 Task: Search one way flight ticket for 1 adult, 5 children, 2 infants in seat and 1 infant on lap in first from Iron Mountain: Ford Airport to Rockford: Chicago Rockford International Airport(was Northwest Chicagoland Regional Airport At Rockford) on 5-1-2023. Choice of flights is Southwest. Number of bags: 7 checked bags. Price is upto 100000. Outbound departure time preference is 18:00.
Action: Mouse moved to (378, 518)
Screenshot: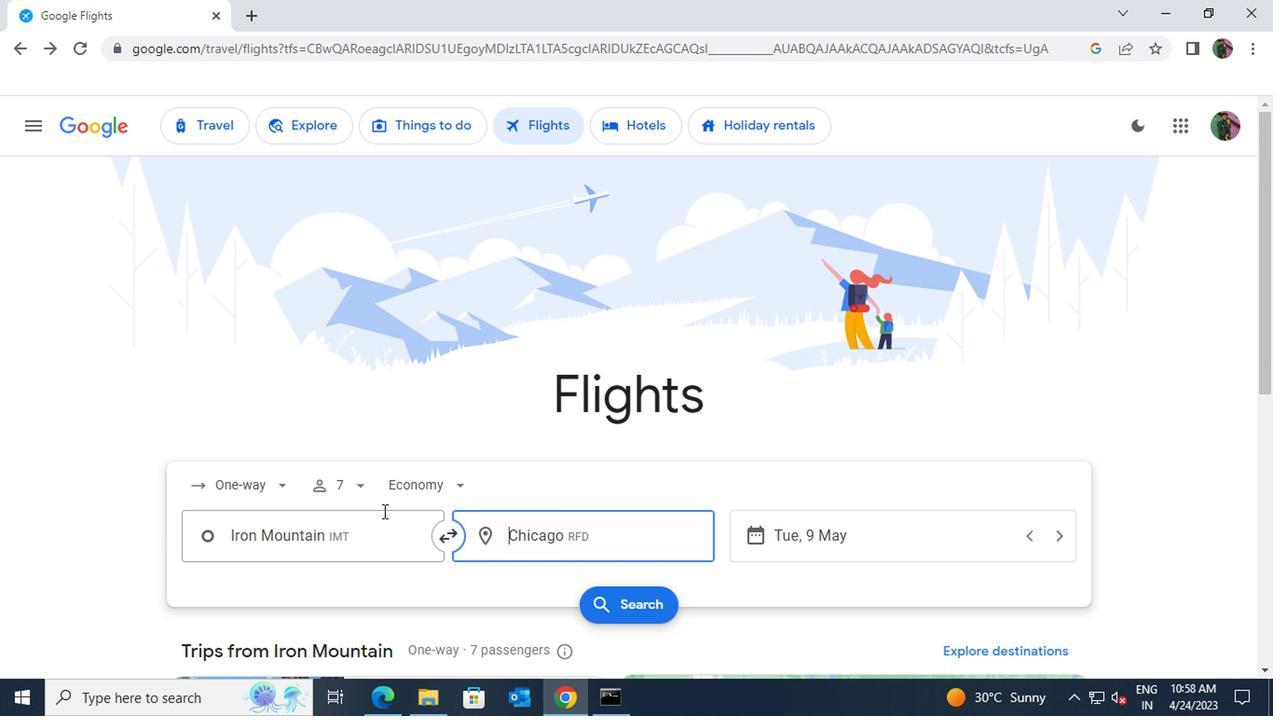 
Action: Mouse pressed left at (378, 518)
Screenshot: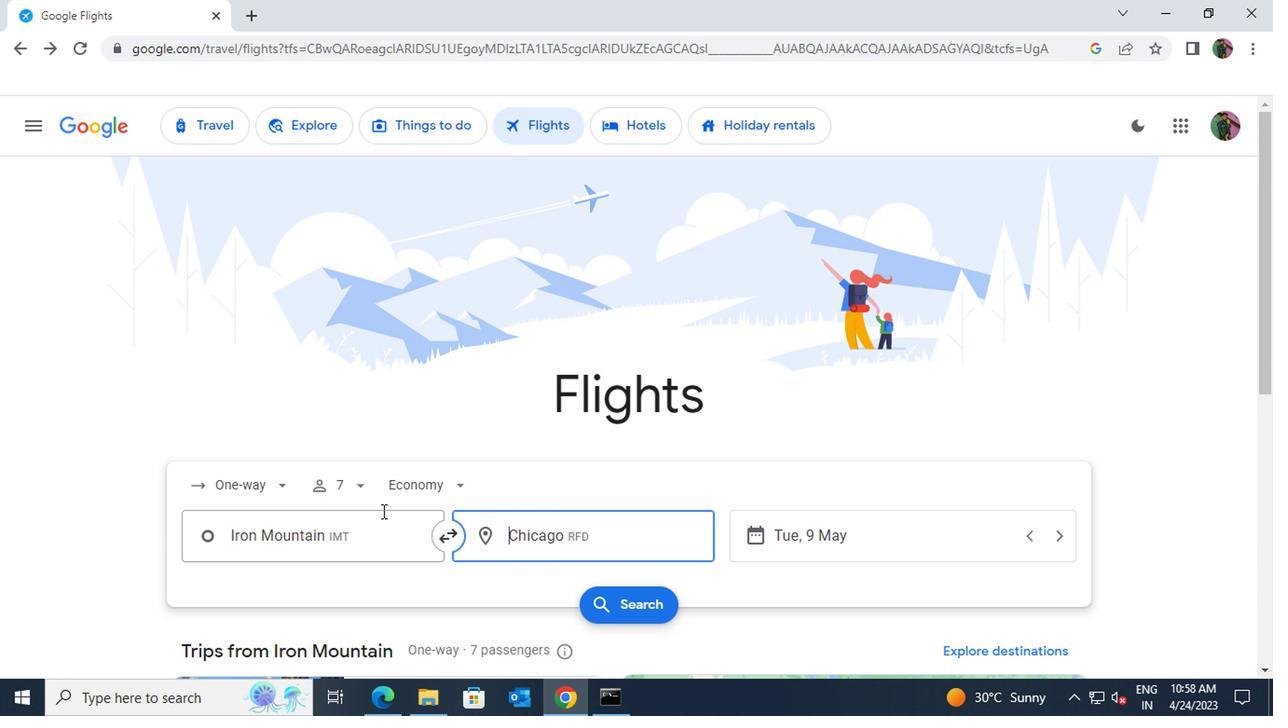 
Action: Key pressed ford
Screenshot: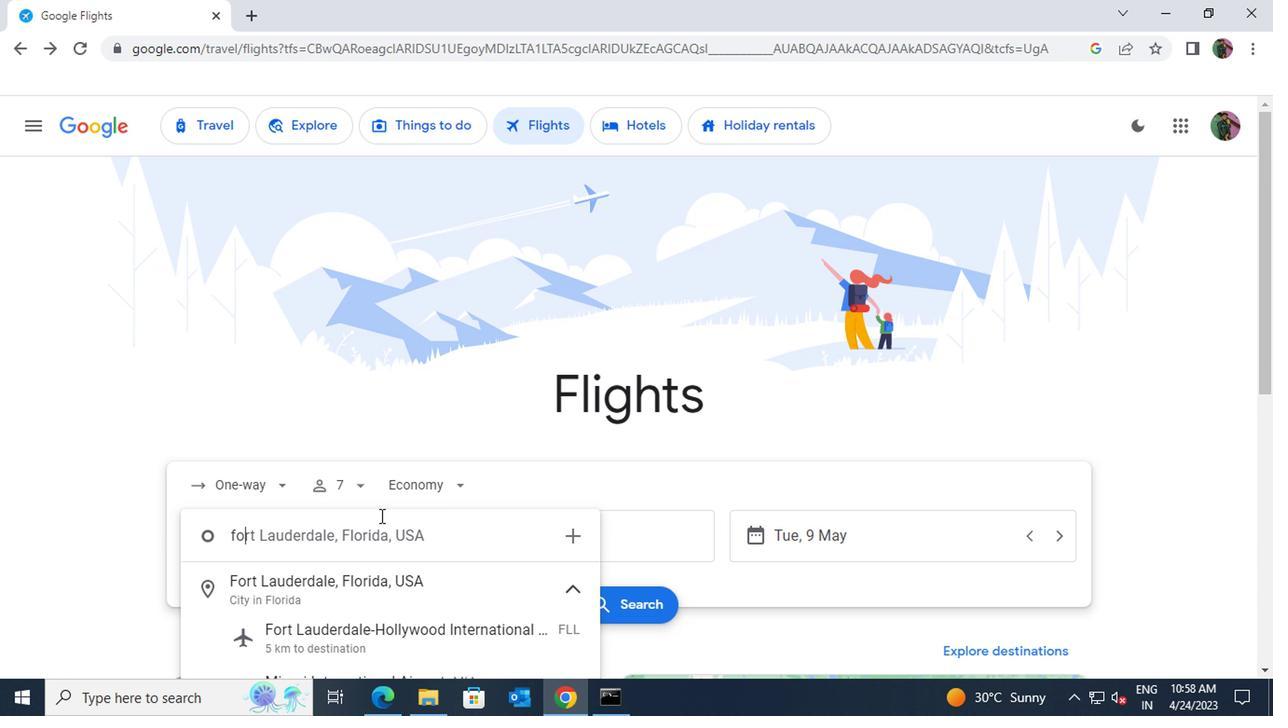 
Action: Mouse moved to (340, 585)
Screenshot: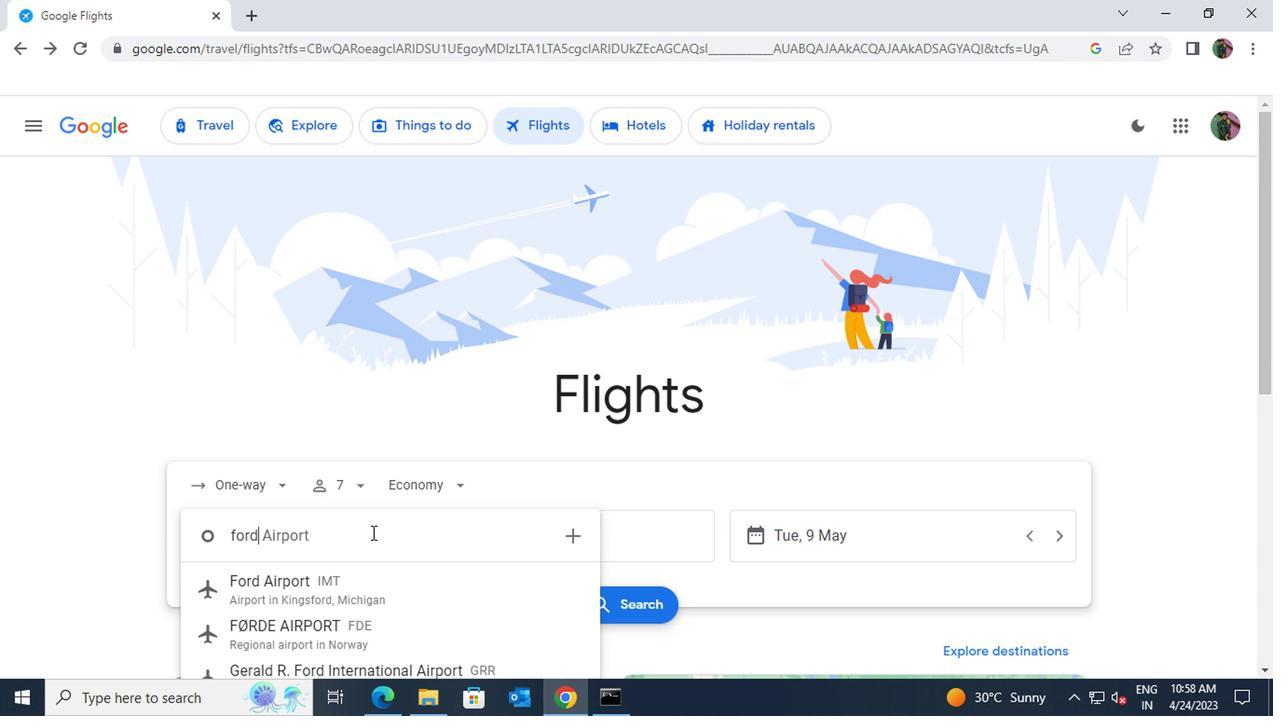 
Action: Mouse pressed left at (340, 585)
Screenshot: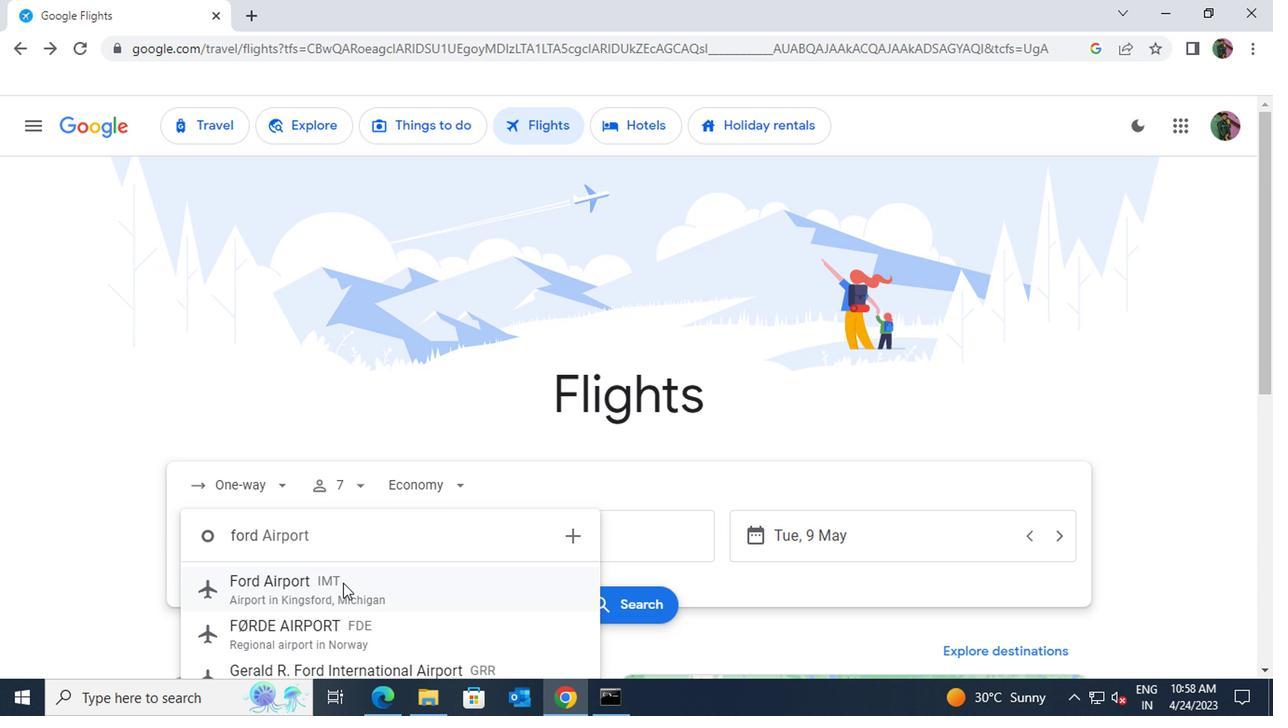 
Action: Mouse moved to (558, 535)
Screenshot: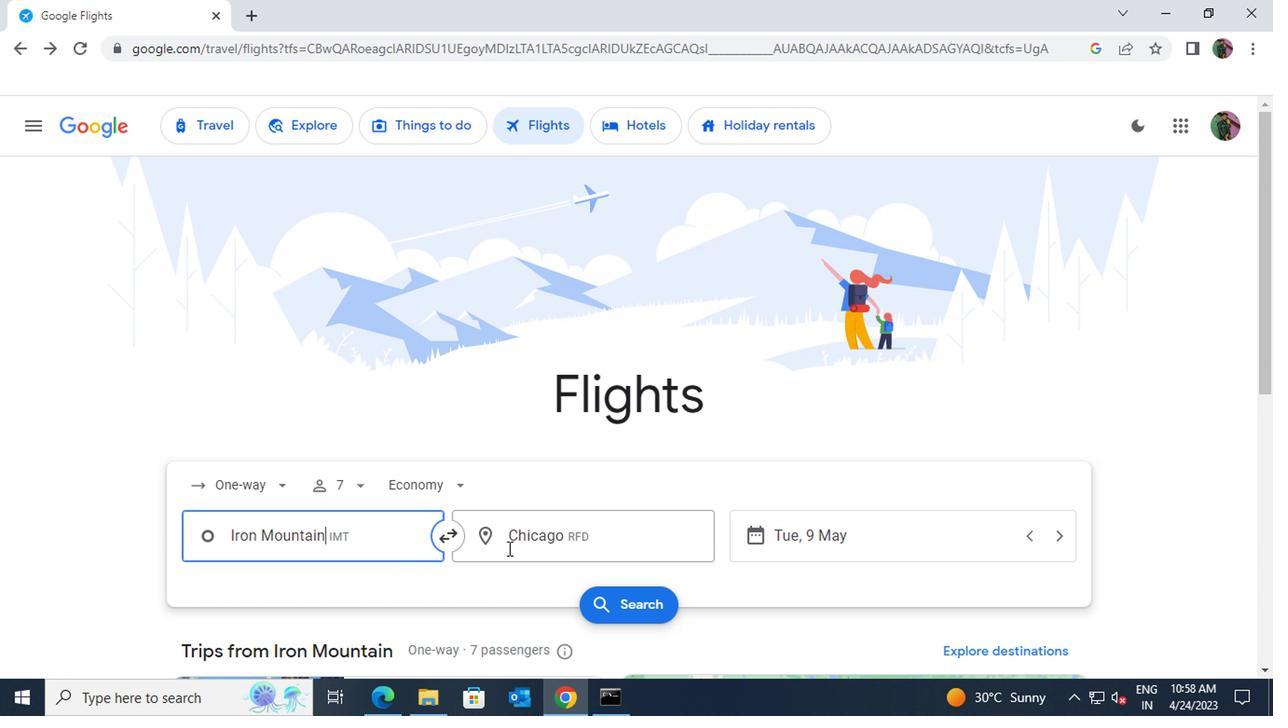 
Action: Mouse pressed left at (558, 535)
Screenshot: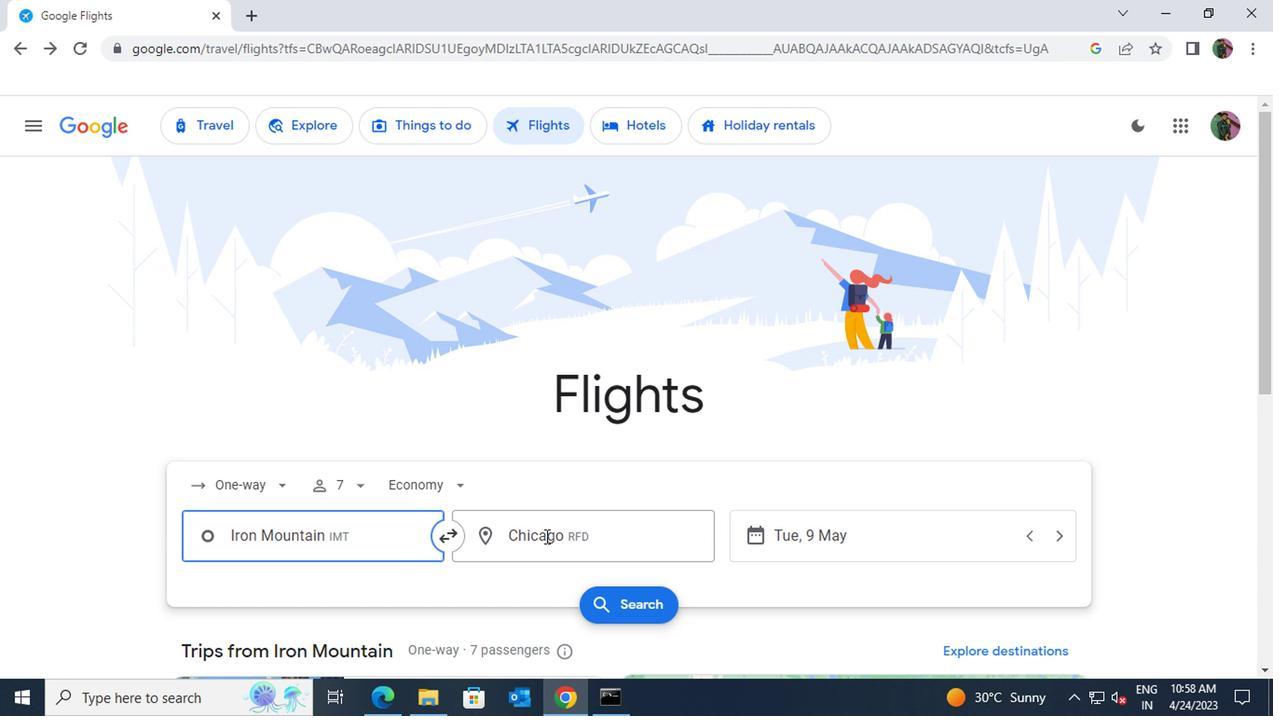 
Action: Key pressed rockford<Key.space>chi
Screenshot: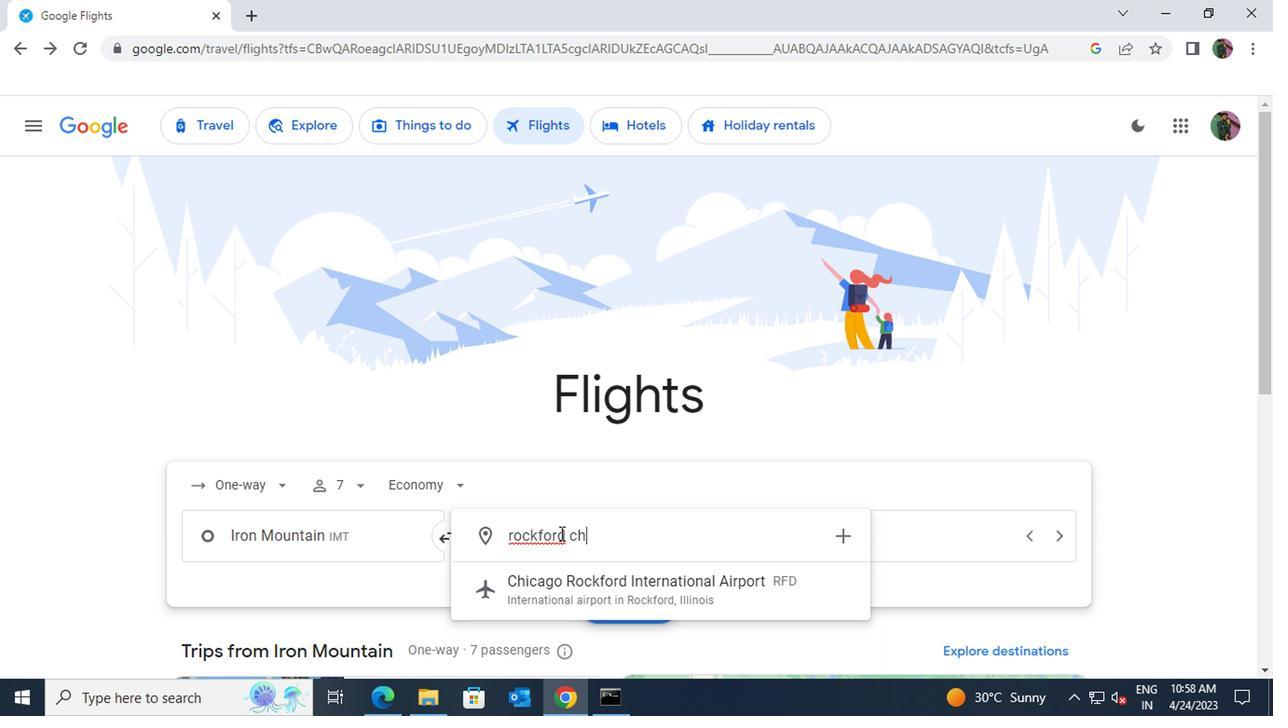 
Action: Mouse moved to (562, 578)
Screenshot: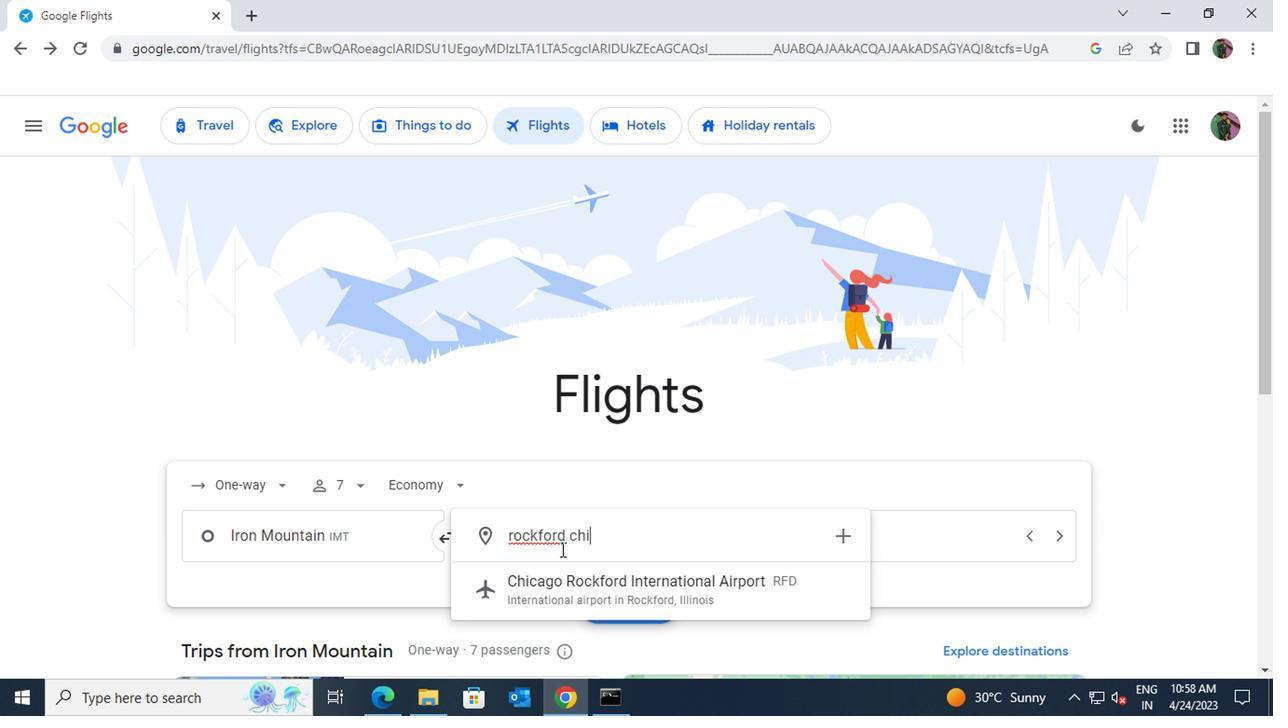 
Action: Mouse pressed left at (562, 578)
Screenshot: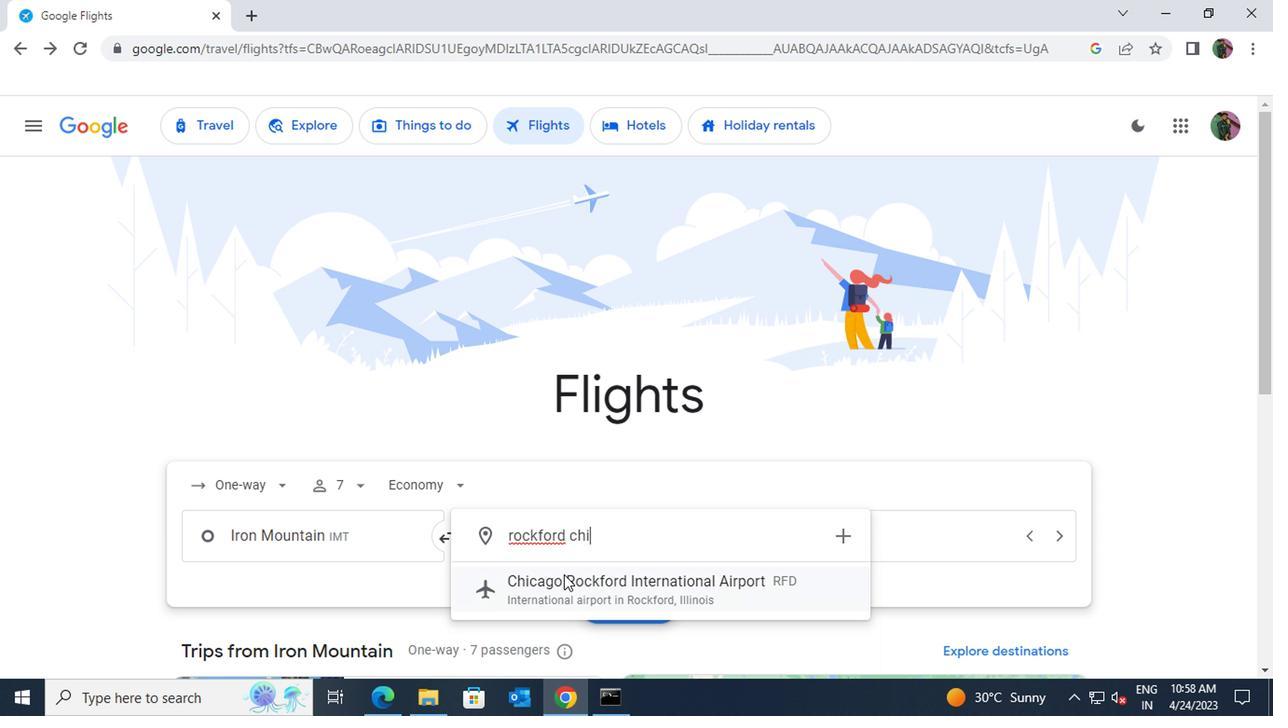 
Action: Mouse moved to (352, 489)
Screenshot: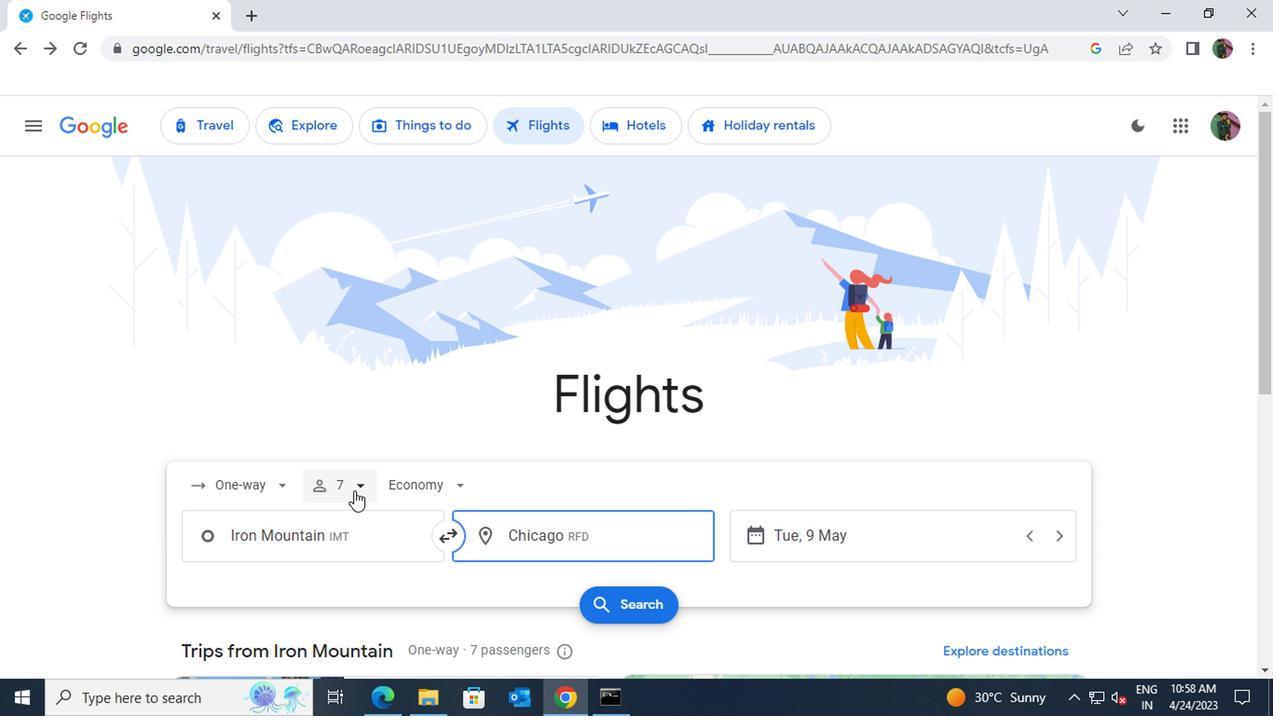 
Action: Mouse pressed left at (352, 489)
Screenshot: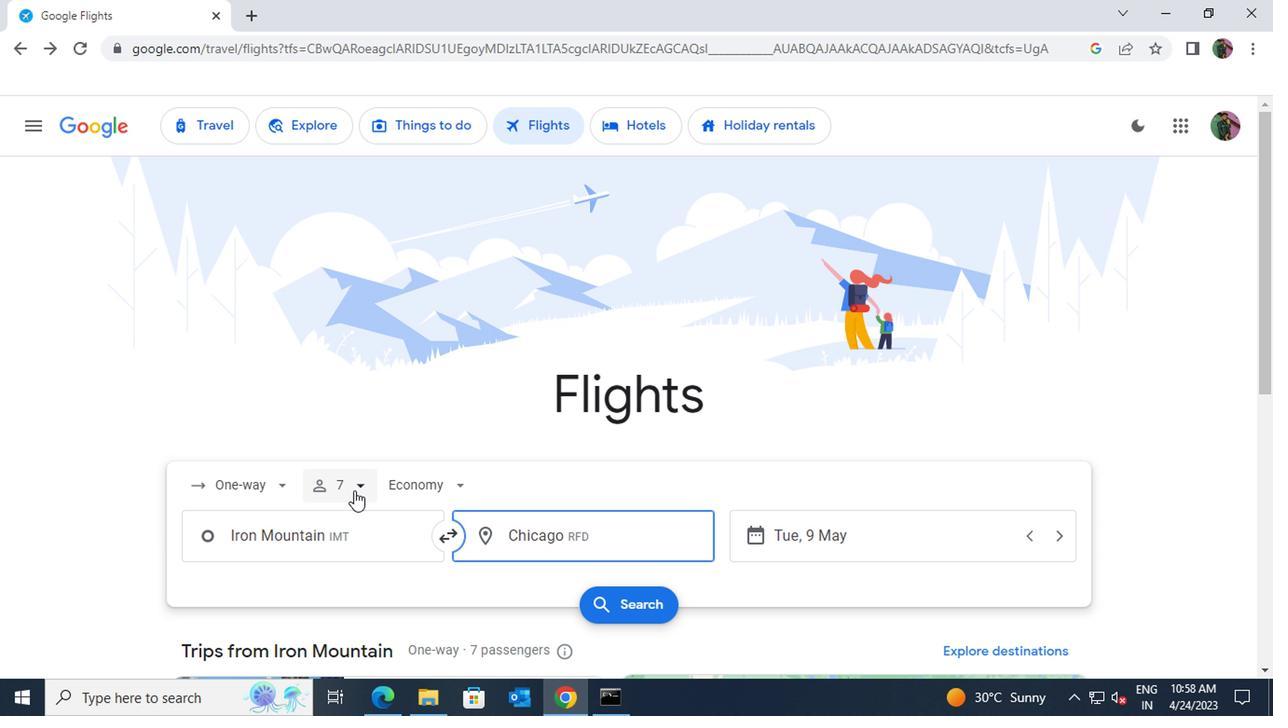 
Action: Mouse moved to (505, 594)
Screenshot: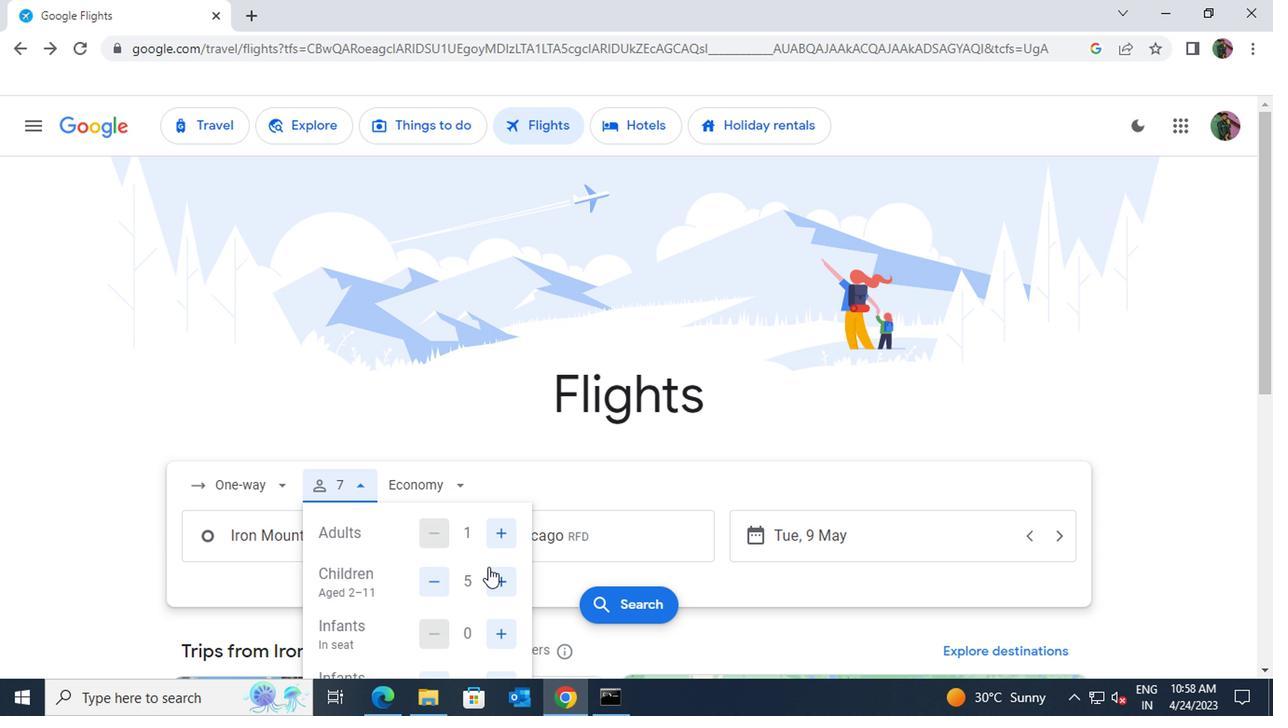 
Action: Mouse scrolled (505, 593) with delta (0, -1)
Screenshot: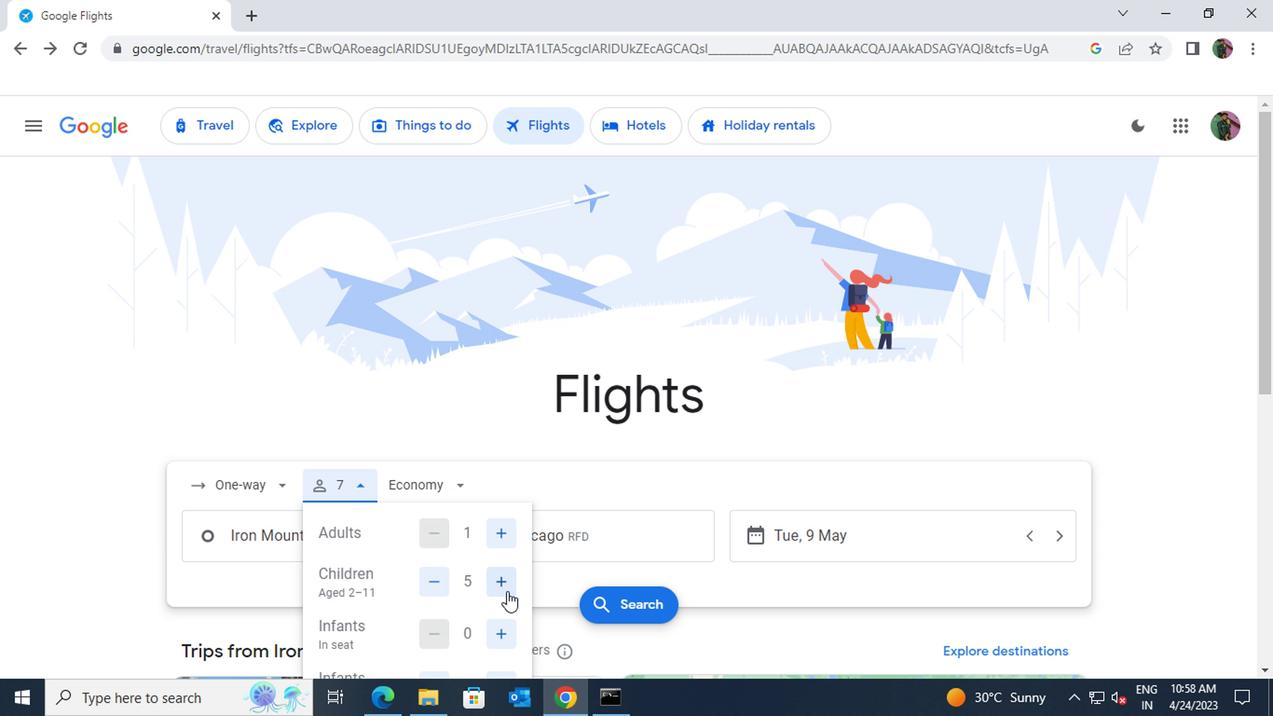 
Action: Mouse moved to (485, 629)
Screenshot: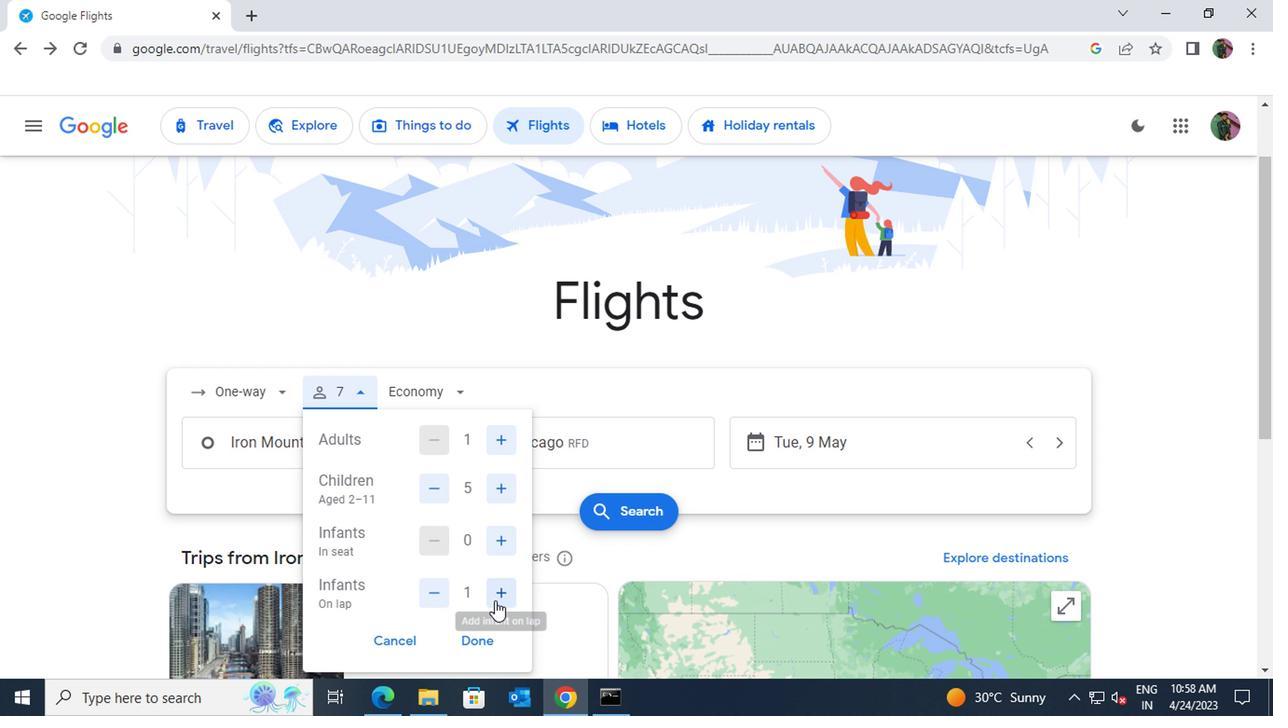 
Action: Mouse pressed left at (485, 629)
Screenshot: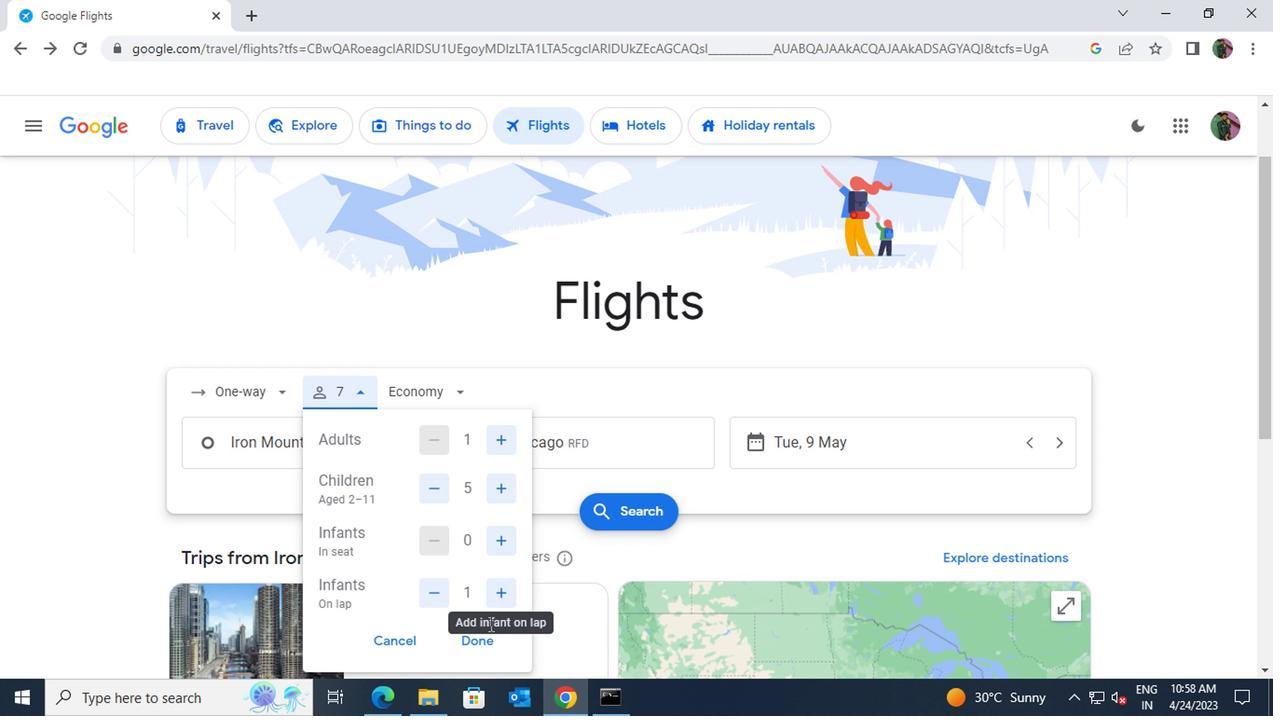 
Action: Mouse moved to (281, 402)
Screenshot: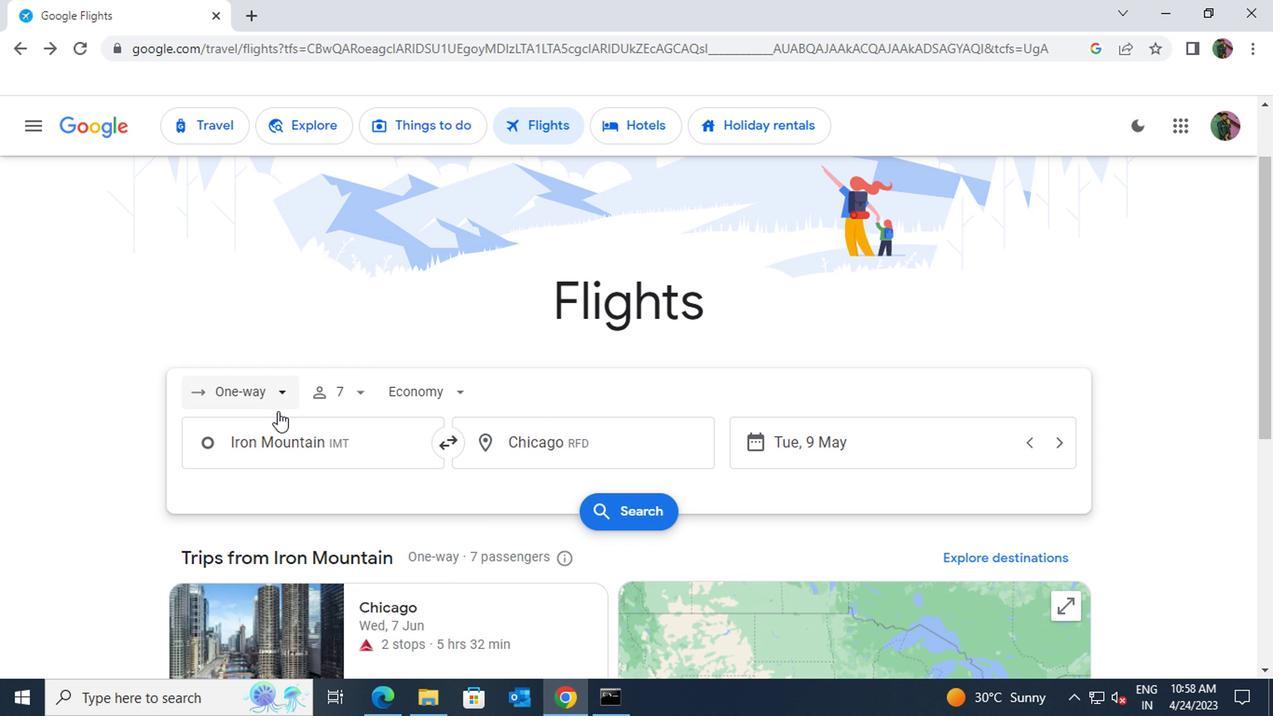 
Action: Mouse pressed left at (281, 402)
Screenshot: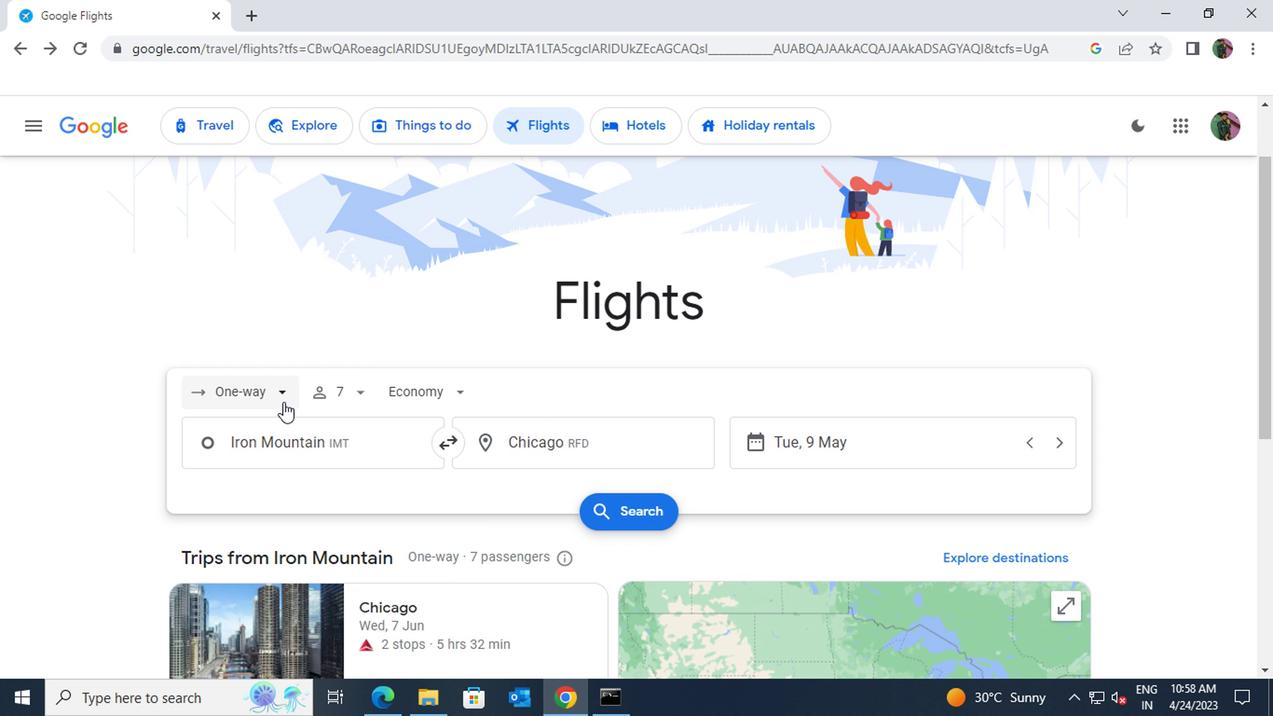 
Action: Mouse moved to (264, 487)
Screenshot: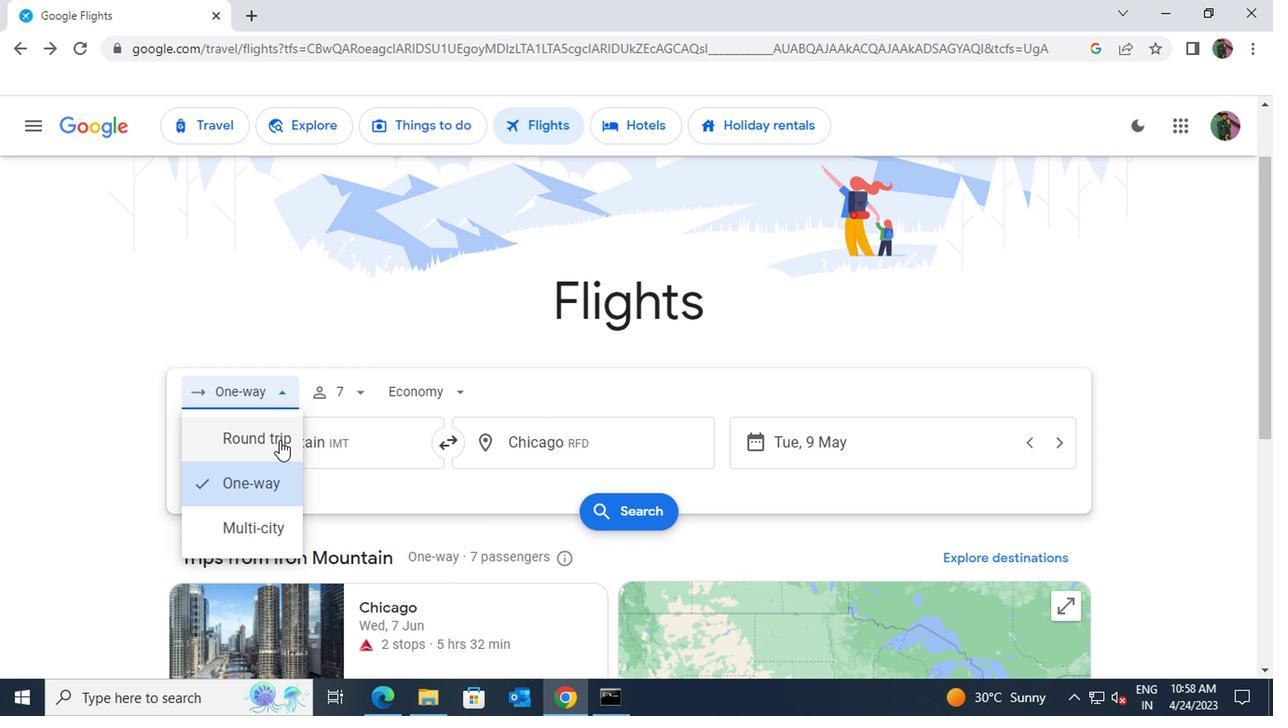 
Action: Mouse pressed left at (264, 487)
Screenshot: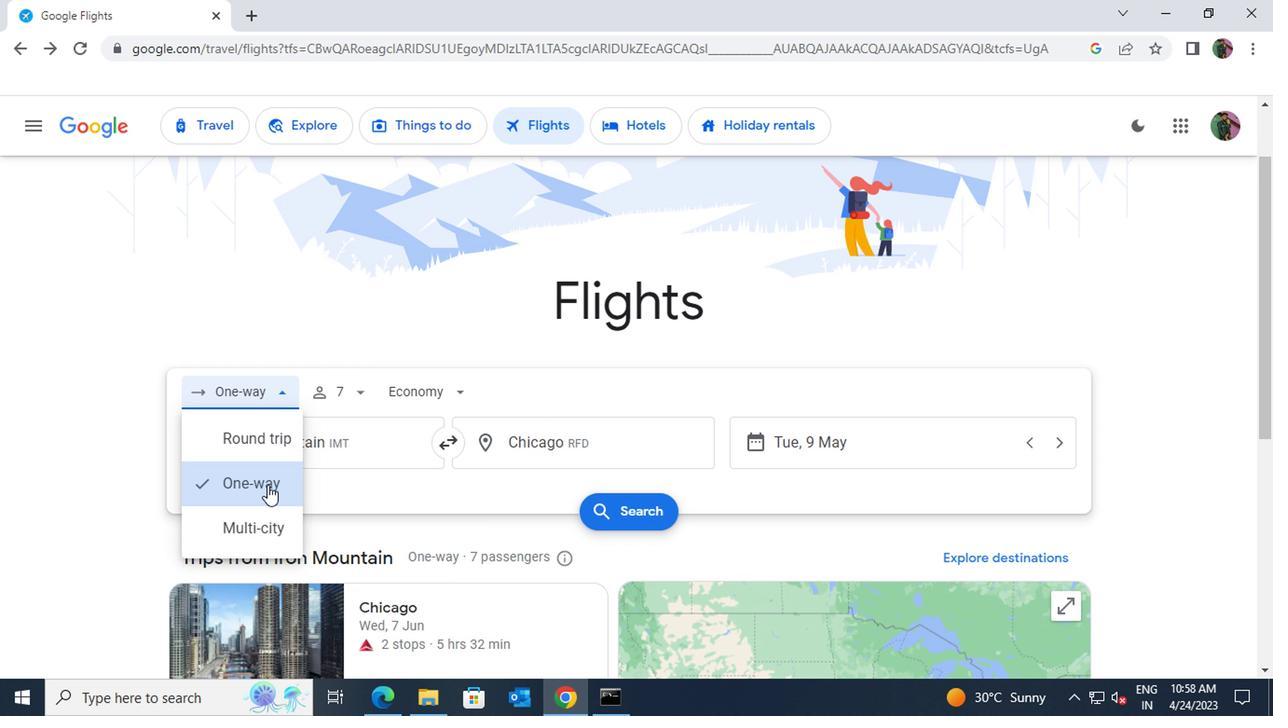 
Action: Mouse moved to (763, 451)
Screenshot: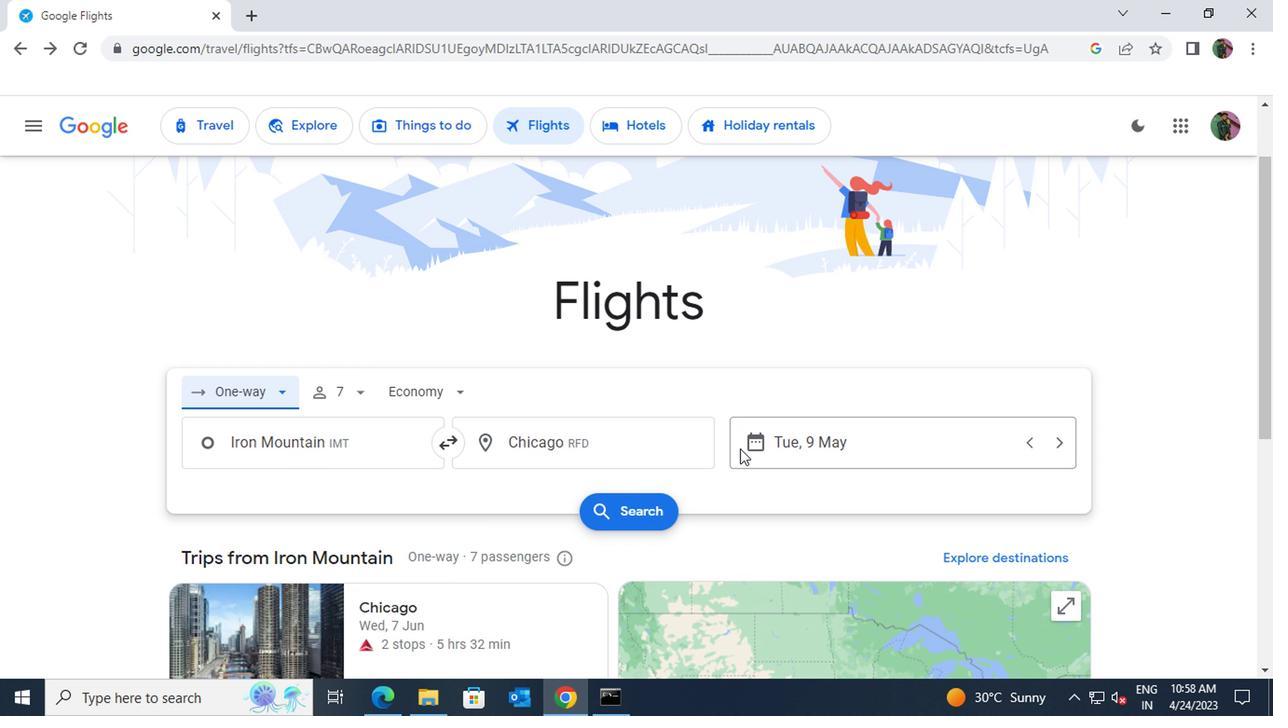 
Action: Mouse pressed left at (763, 451)
Screenshot: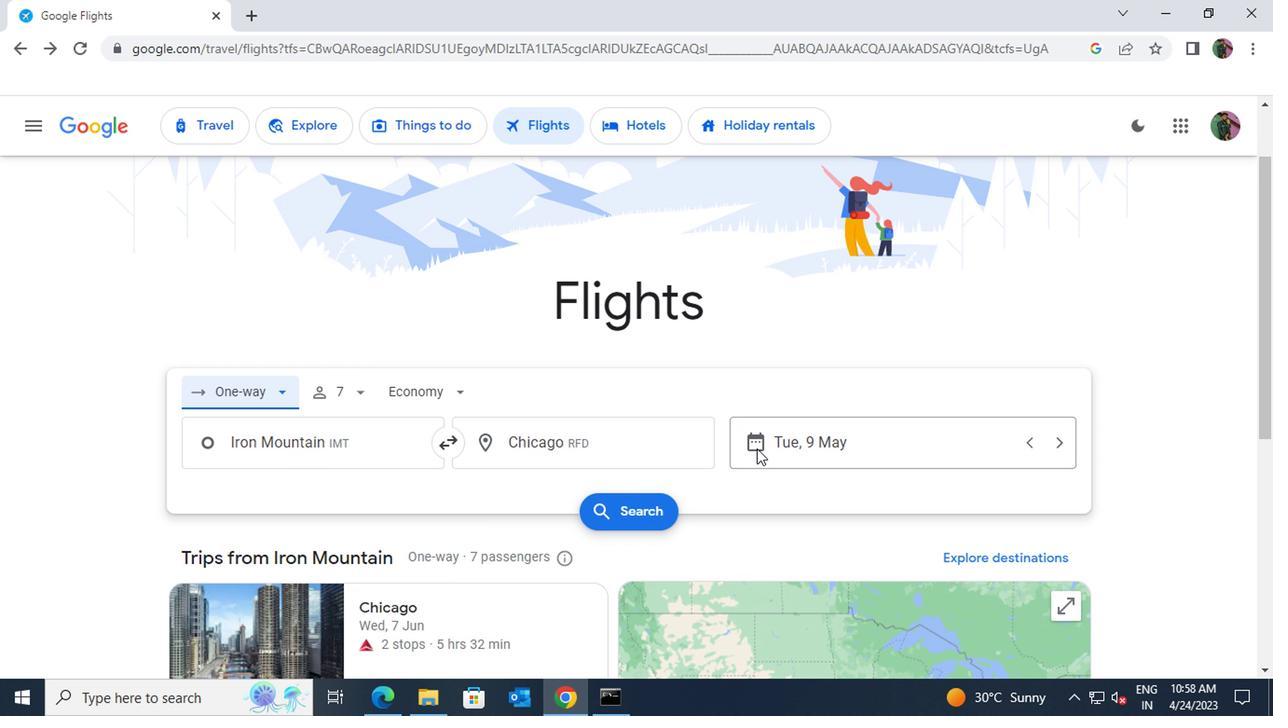 
Action: Mouse moved to (993, 334)
Screenshot: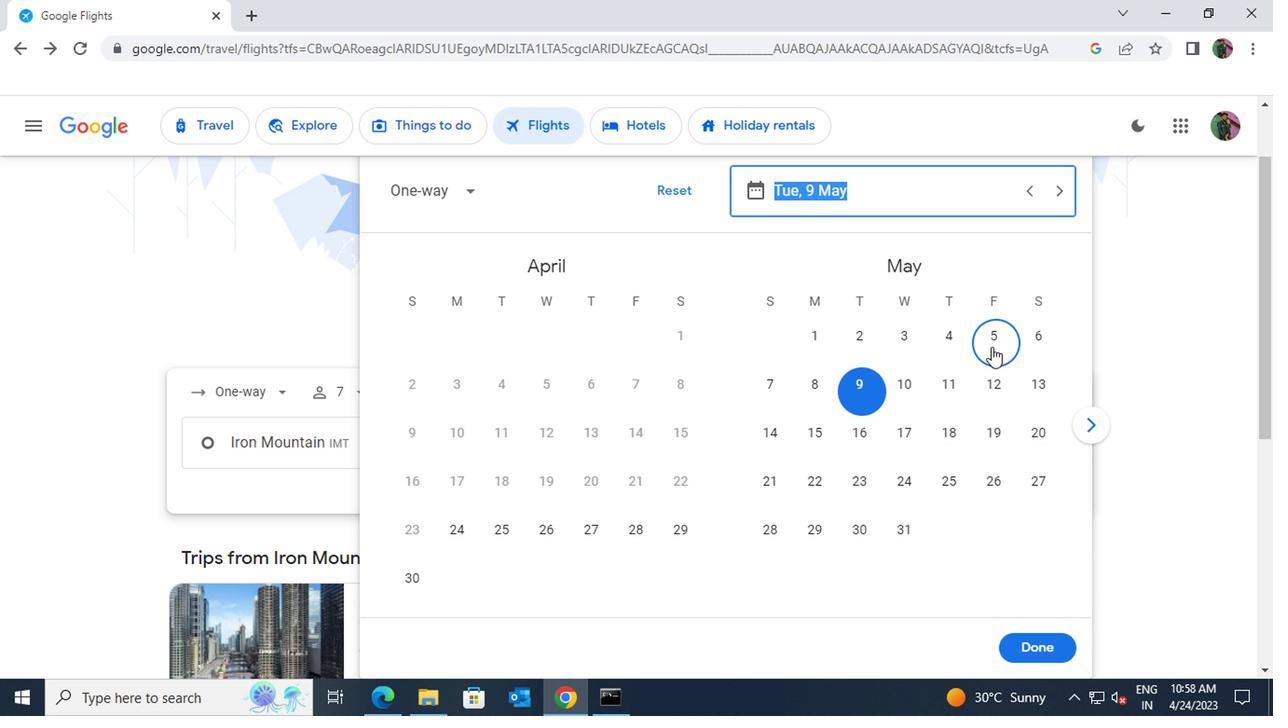 
Action: Mouse pressed left at (993, 334)
Screenshot: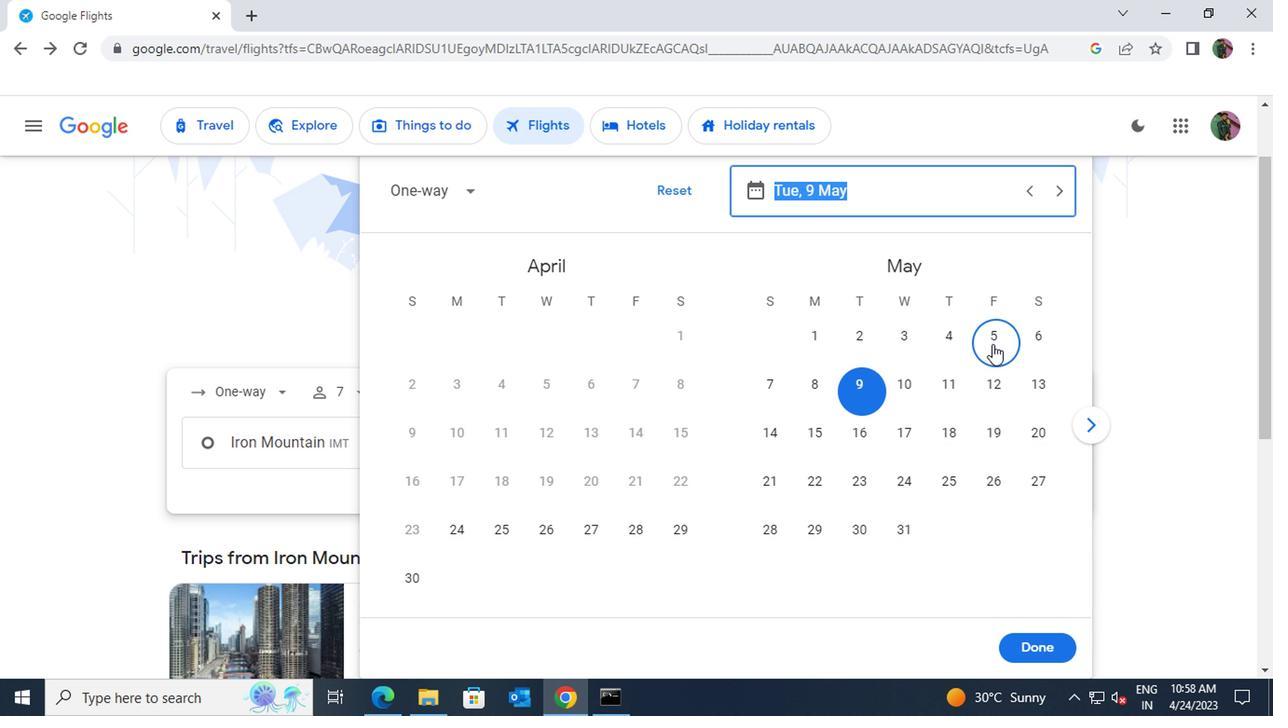 
Action: Mouse moved to (1021, 649)
Screenshot: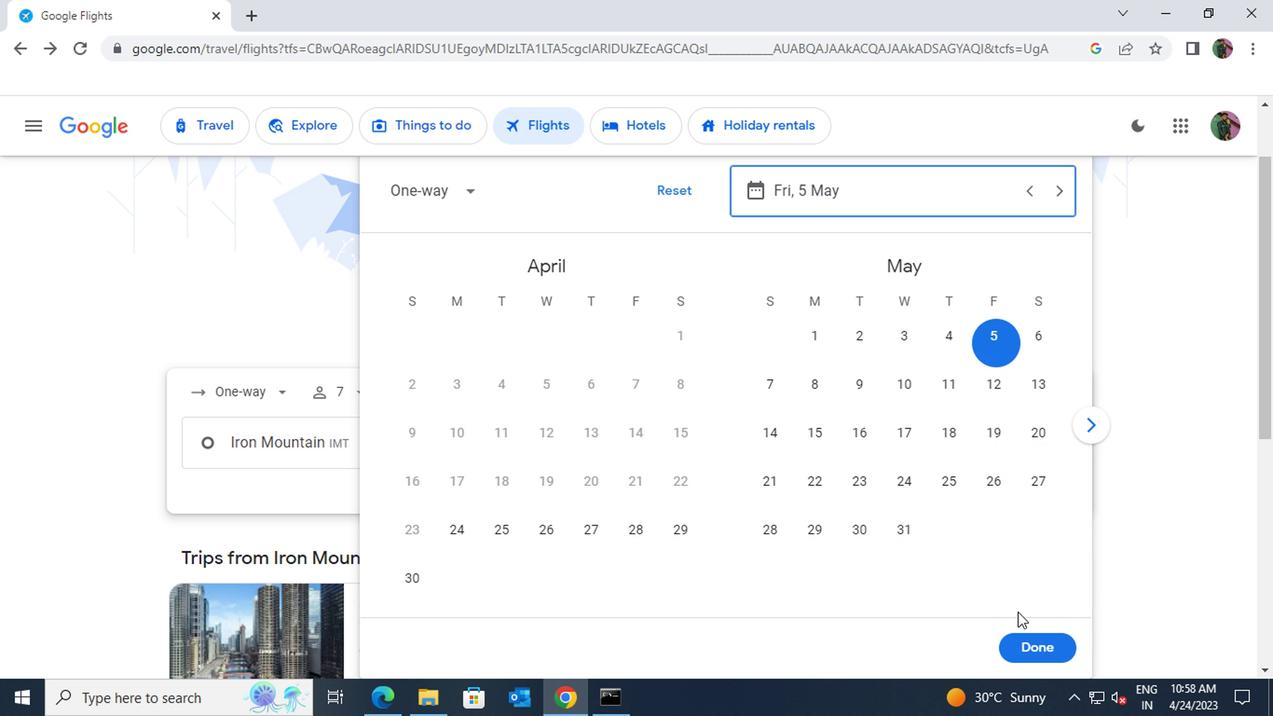 
Action: Mouse pressed left at (1021, 649)
Screenshot: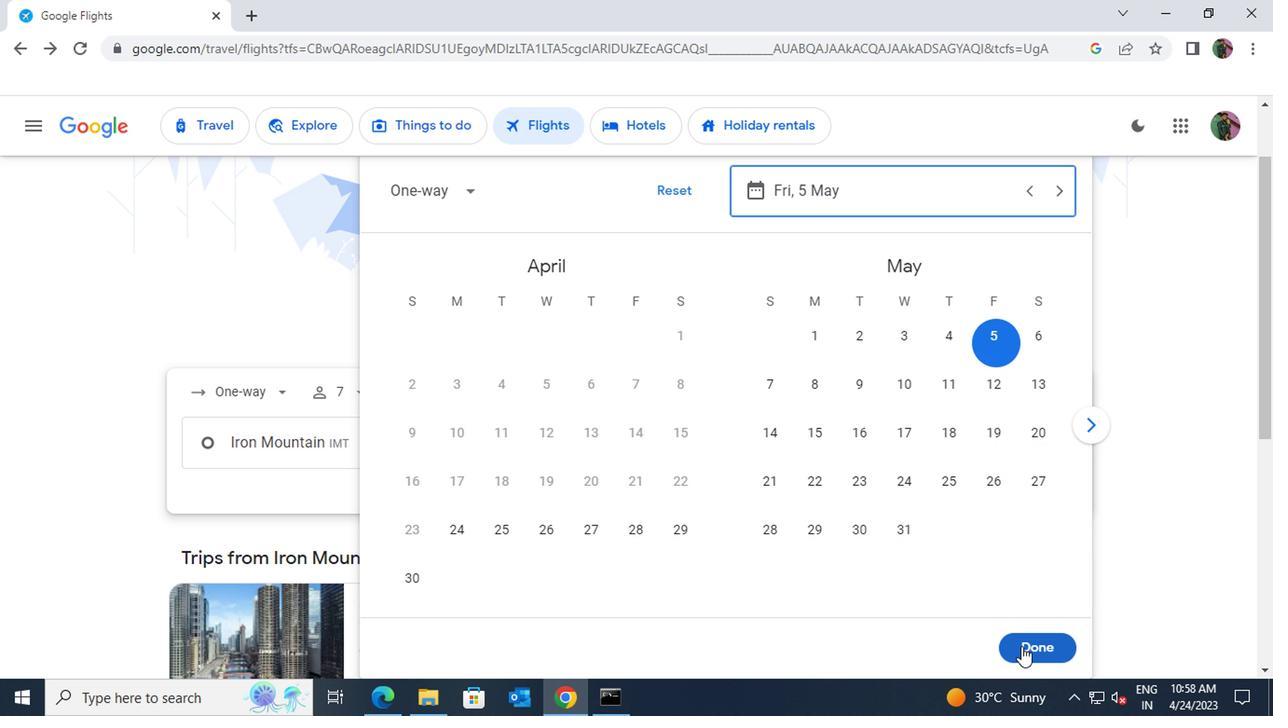 
Action: Mouse moved to (514, 581)
Screenshot: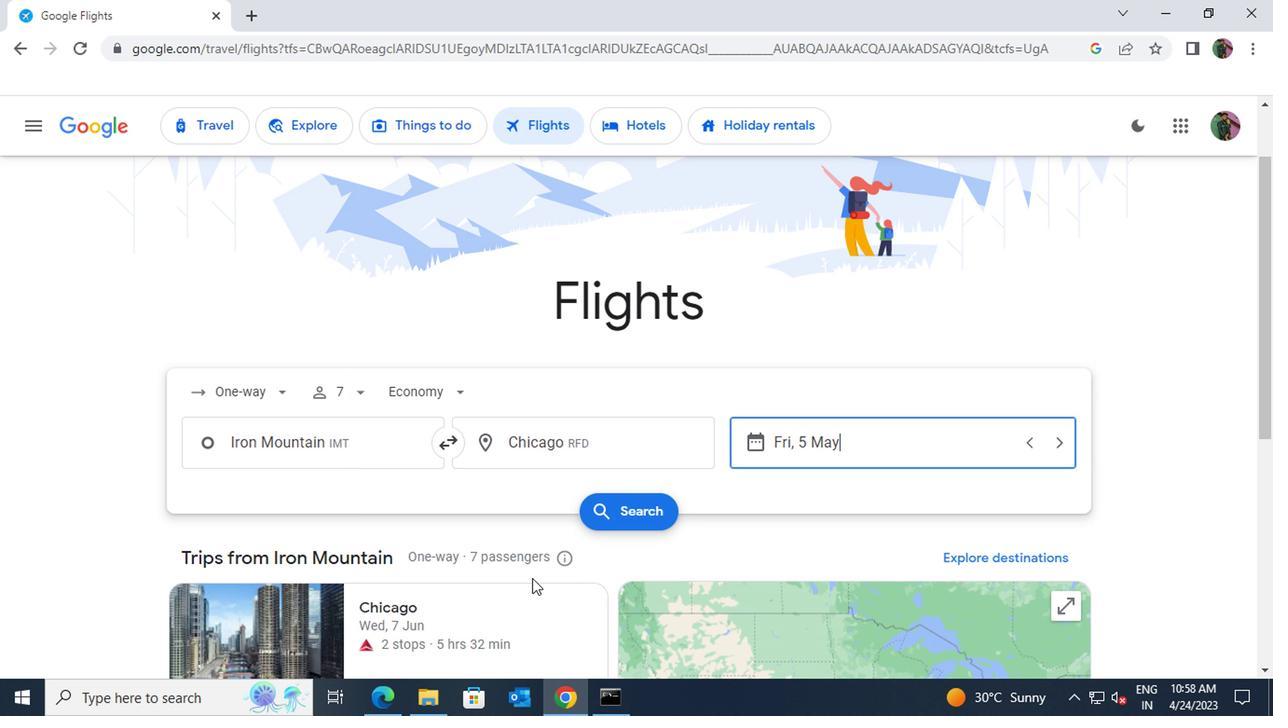 
Action: Mouse scrolled (514, 580) with delta (0, 0)
Screenshot: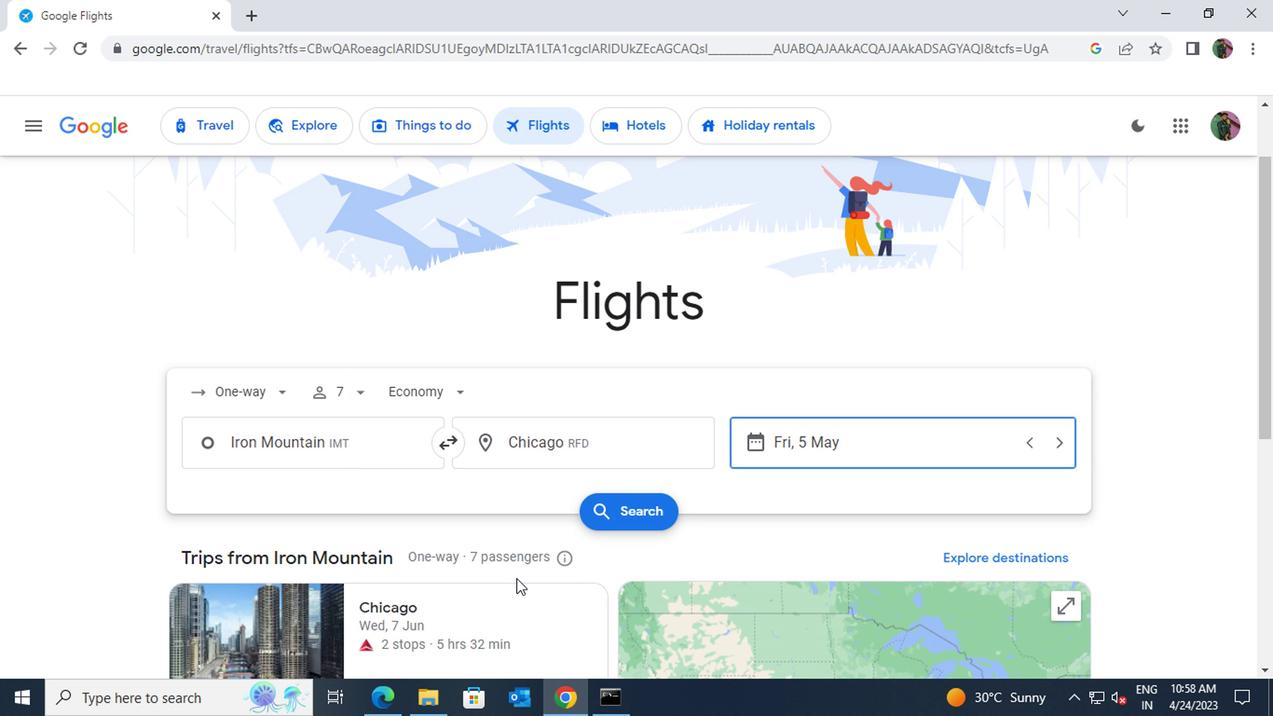 
Action: Mouse moved to (514, 579)
Screenshot: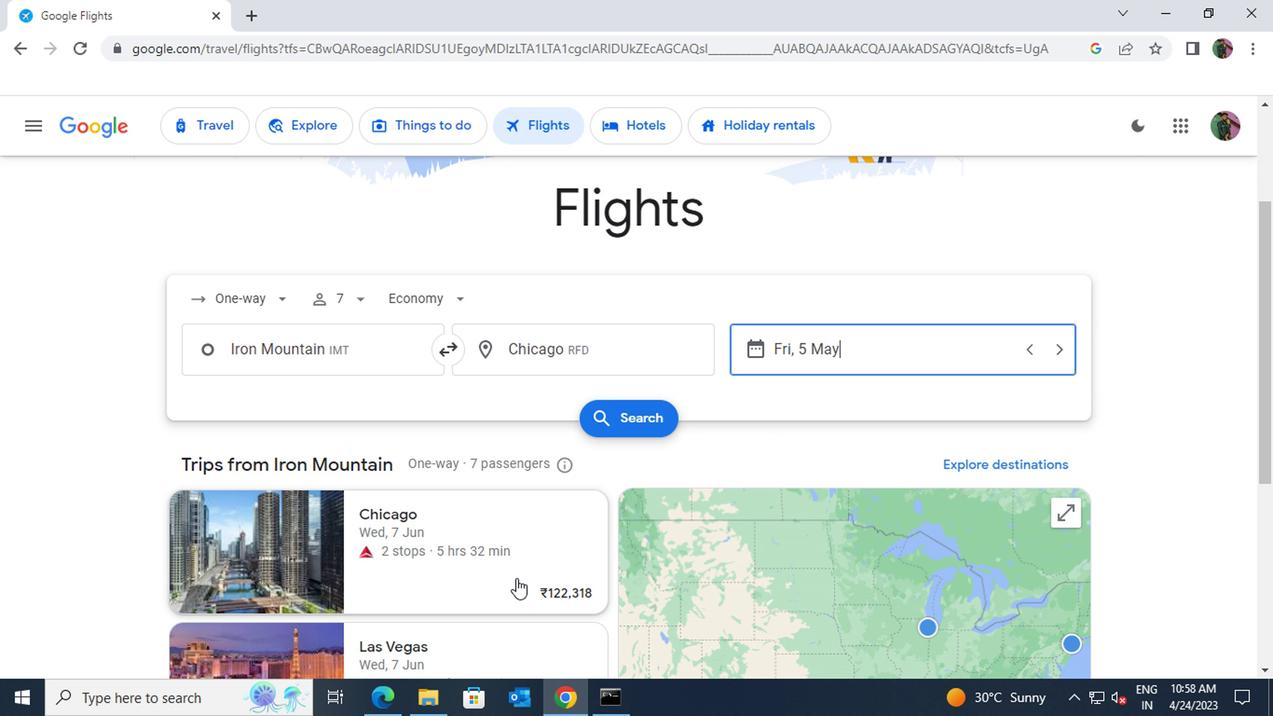 
Action: Mouse scrolled (514, 578) with delta (0, 0)
Screenshot: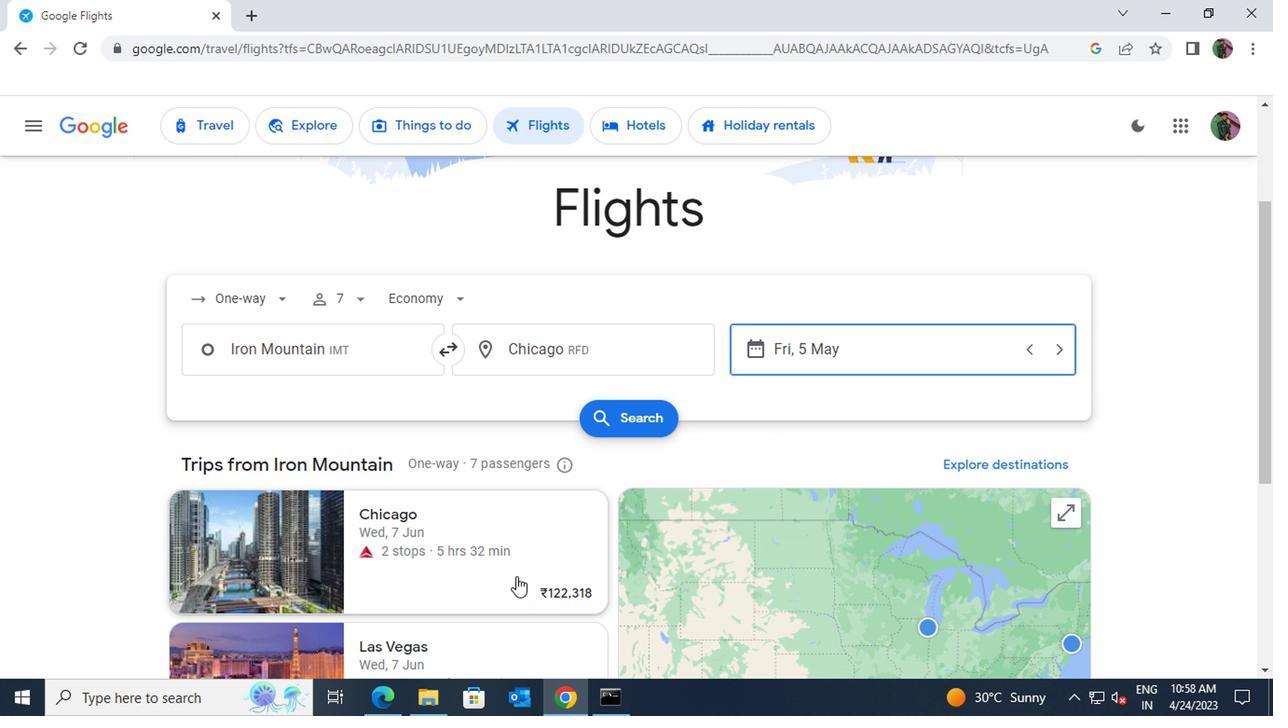 
Action: Mouse moved to (455, 549)
Screenshot: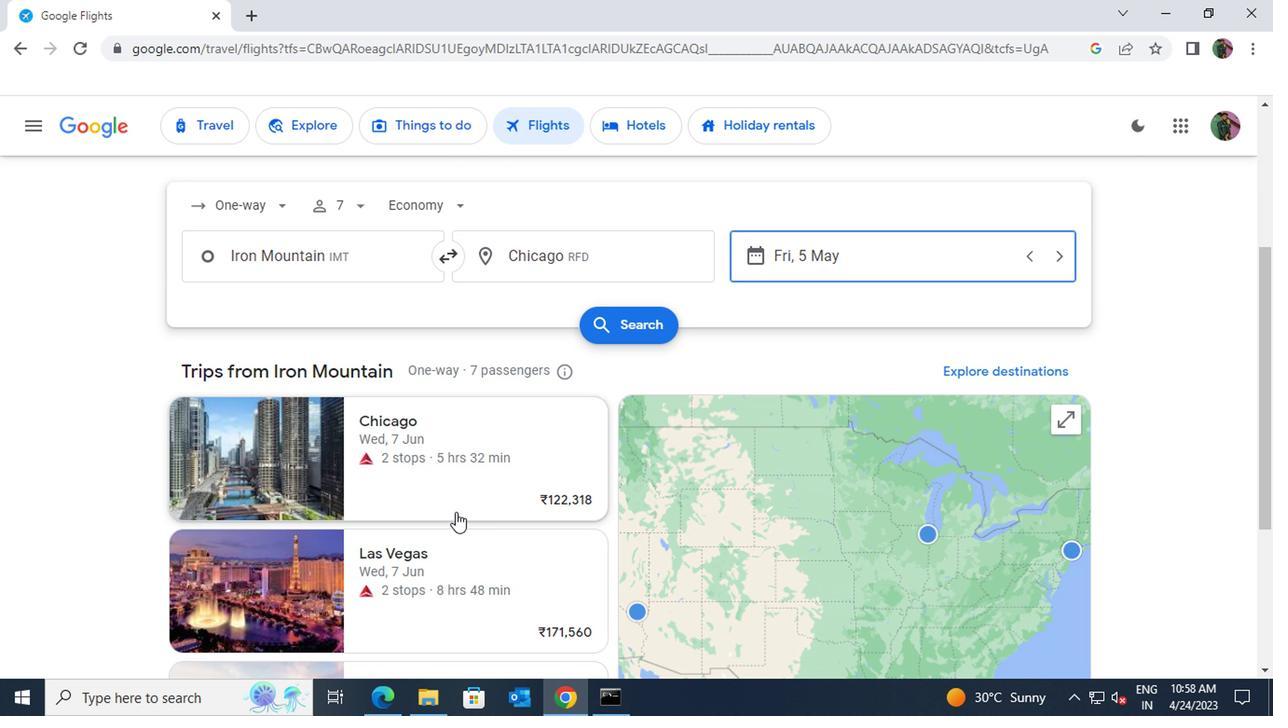 
Action: Mouse pressed left at (455, 549)
Screenshot: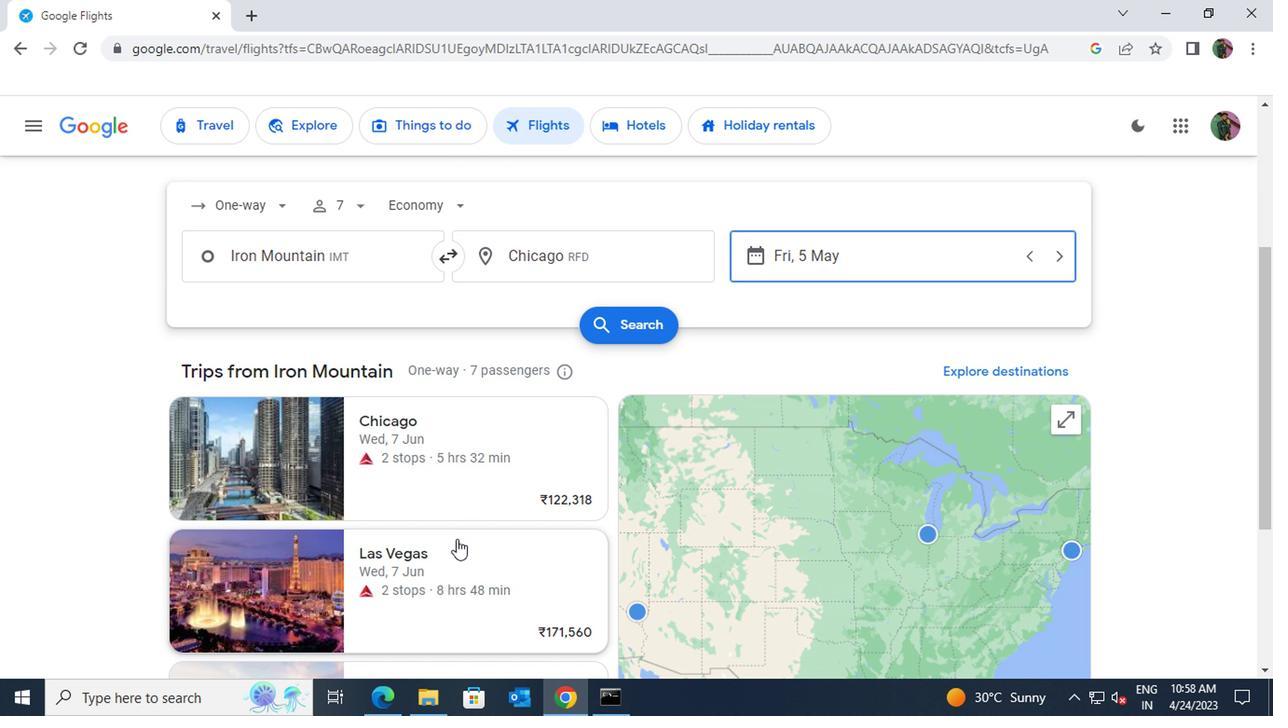
Action: Mouse moved to (446, 295)
Screenshot: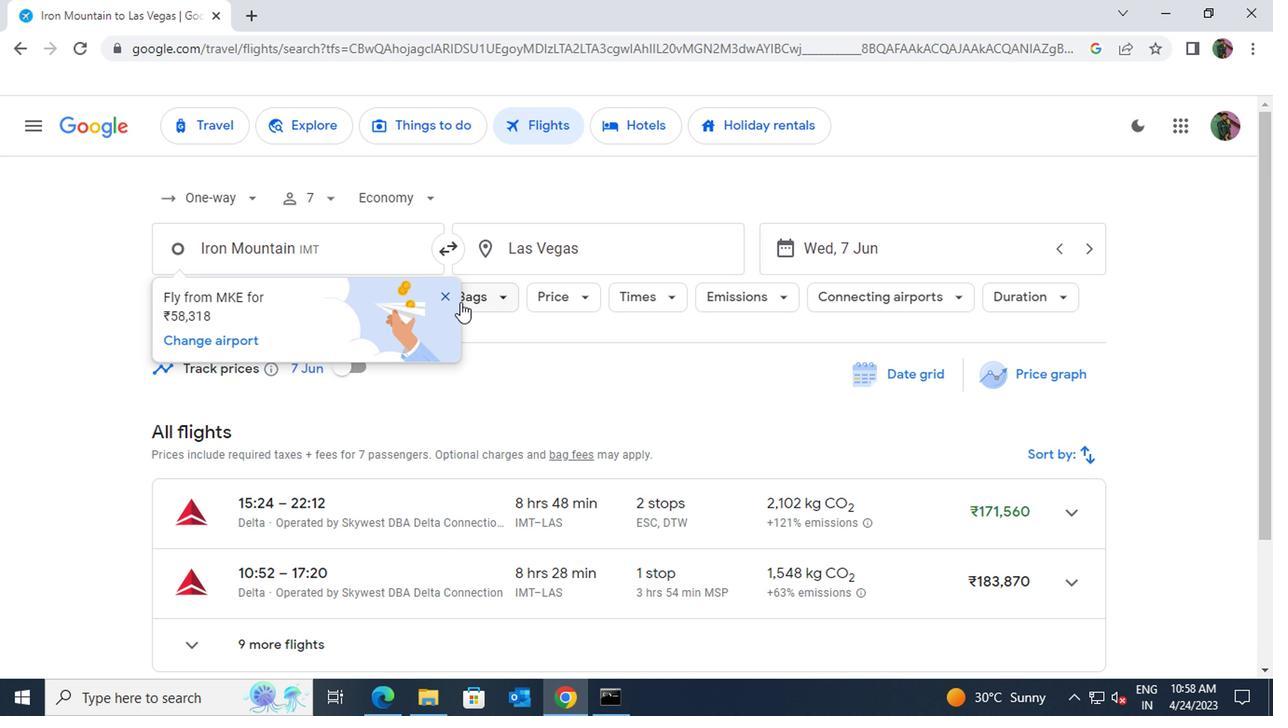 
Action: Mouse pressed left at (446, 295)
Screenshot: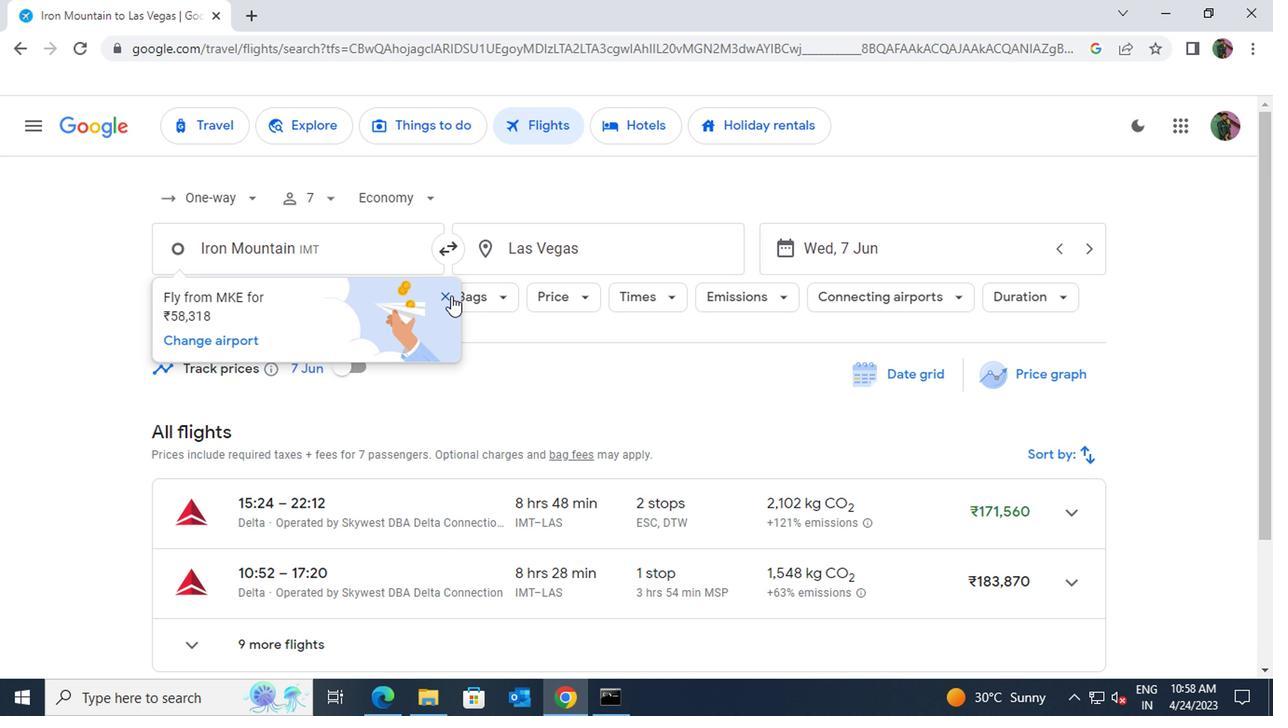 
Action: Mouse moved to (493, 300)
Screenshot: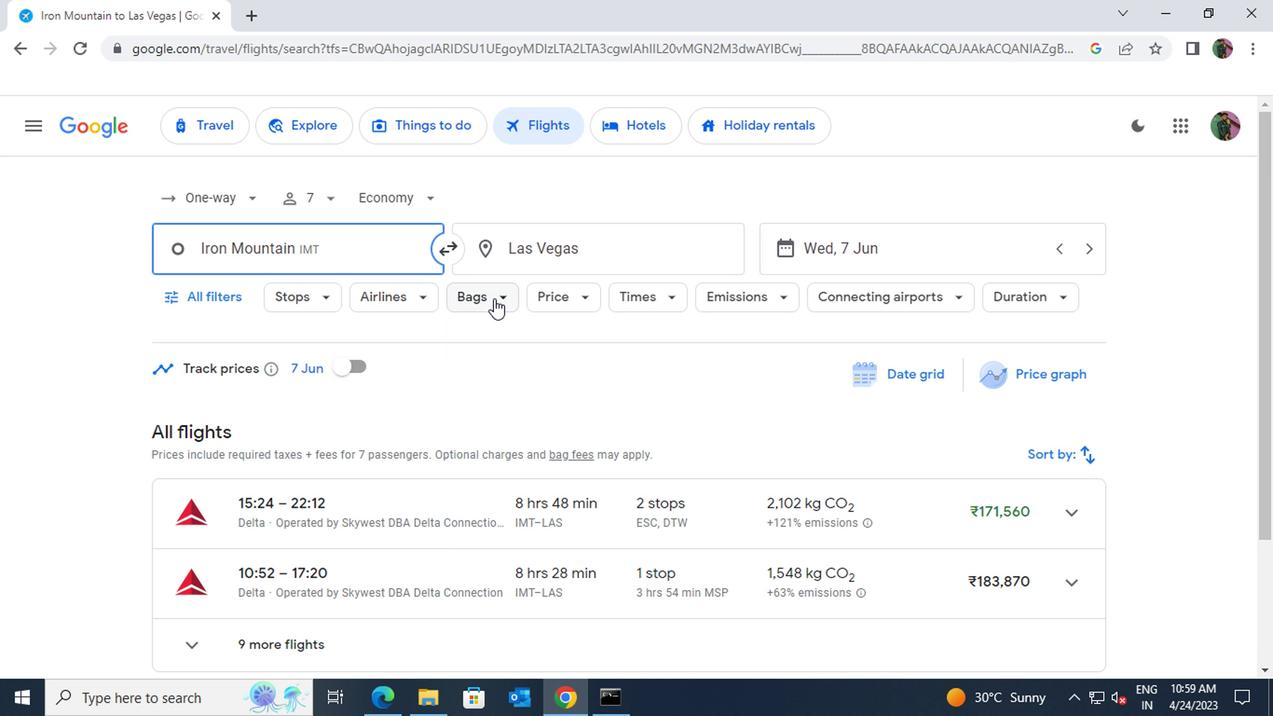 
Action: Mouse pressed left at (493, 300)
Screenshot: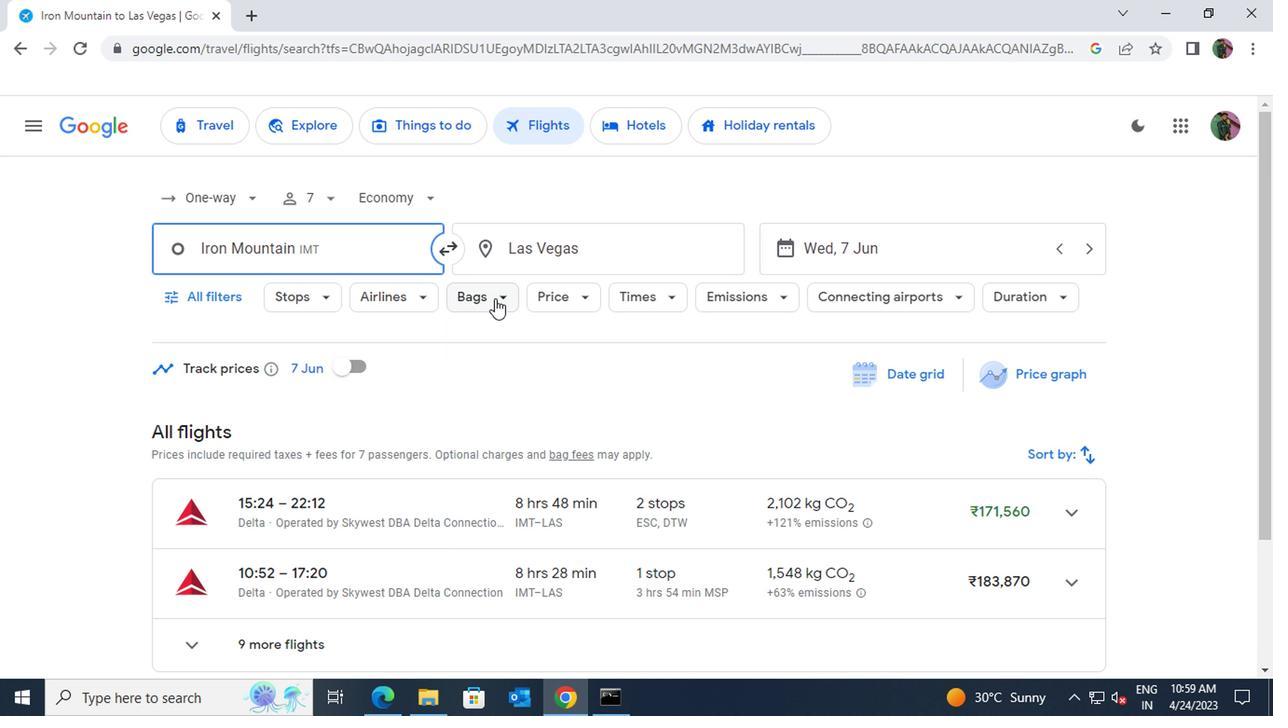 
Action: Mouse moved to (733, 432)
Screenshot: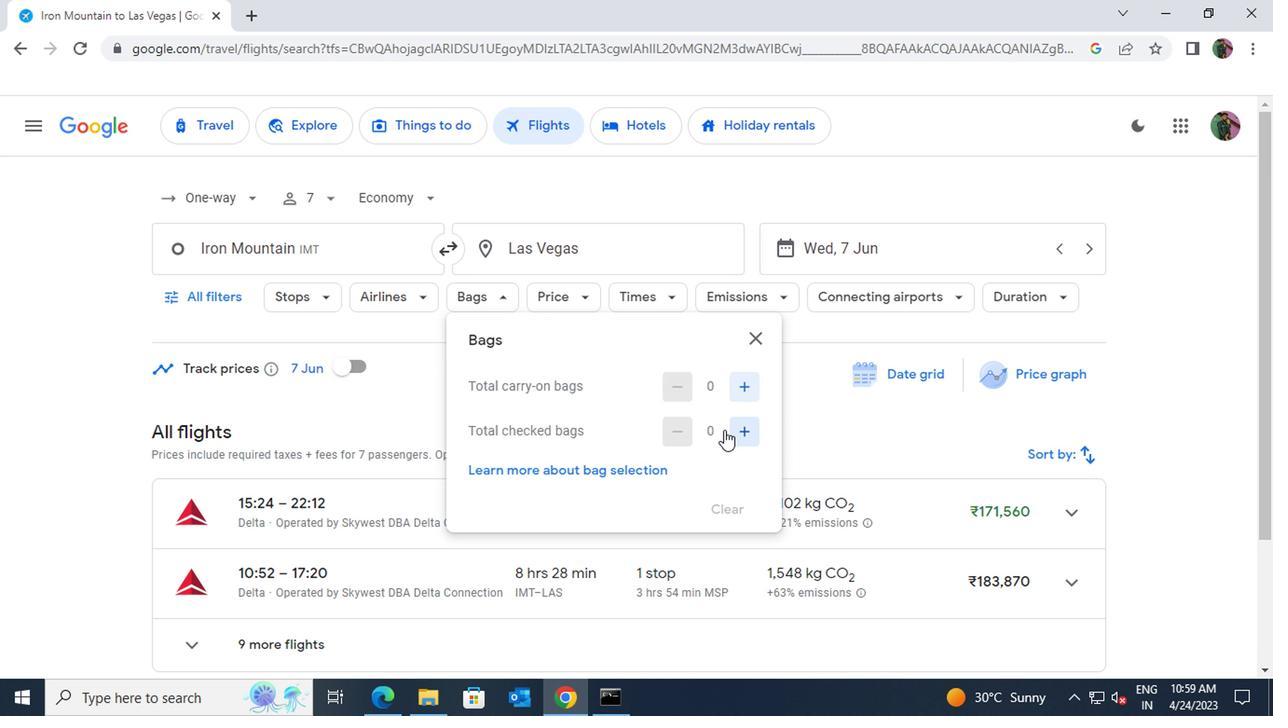 
Action: Mouse pressed left at (733, 432)
Screenshot: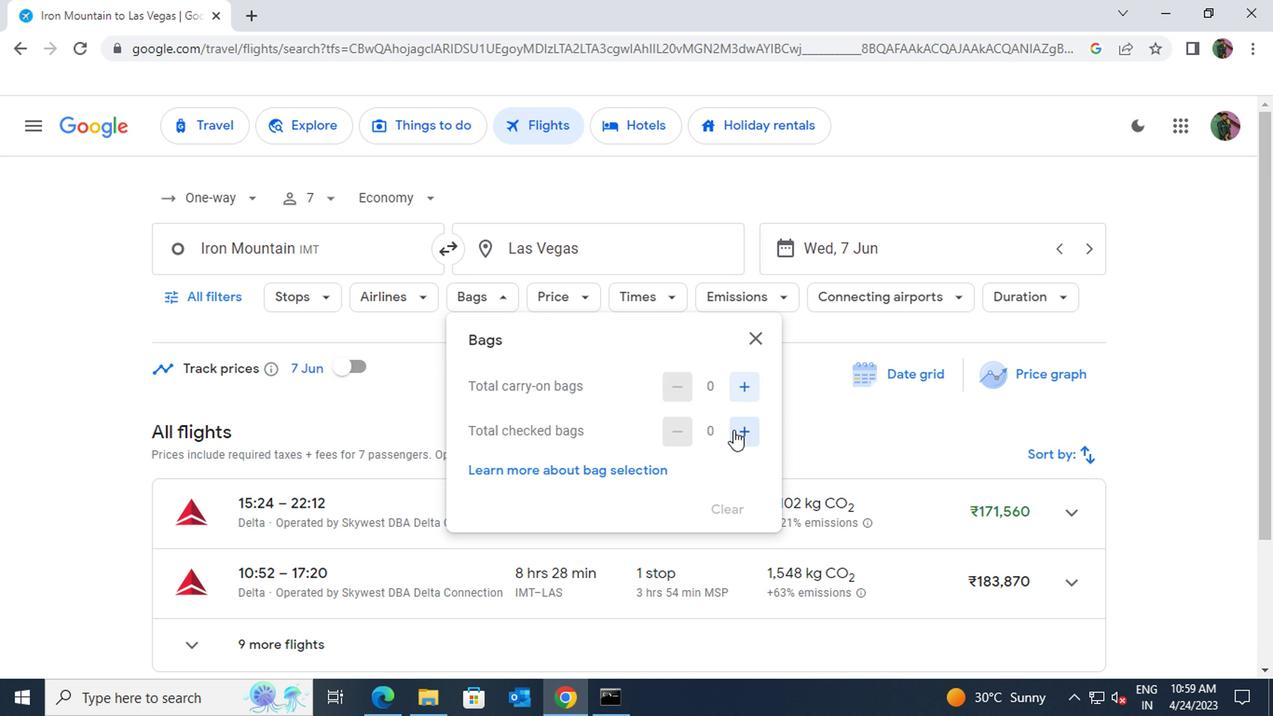 
Action: Mouse pressed left at (733, 432)
Screenshot: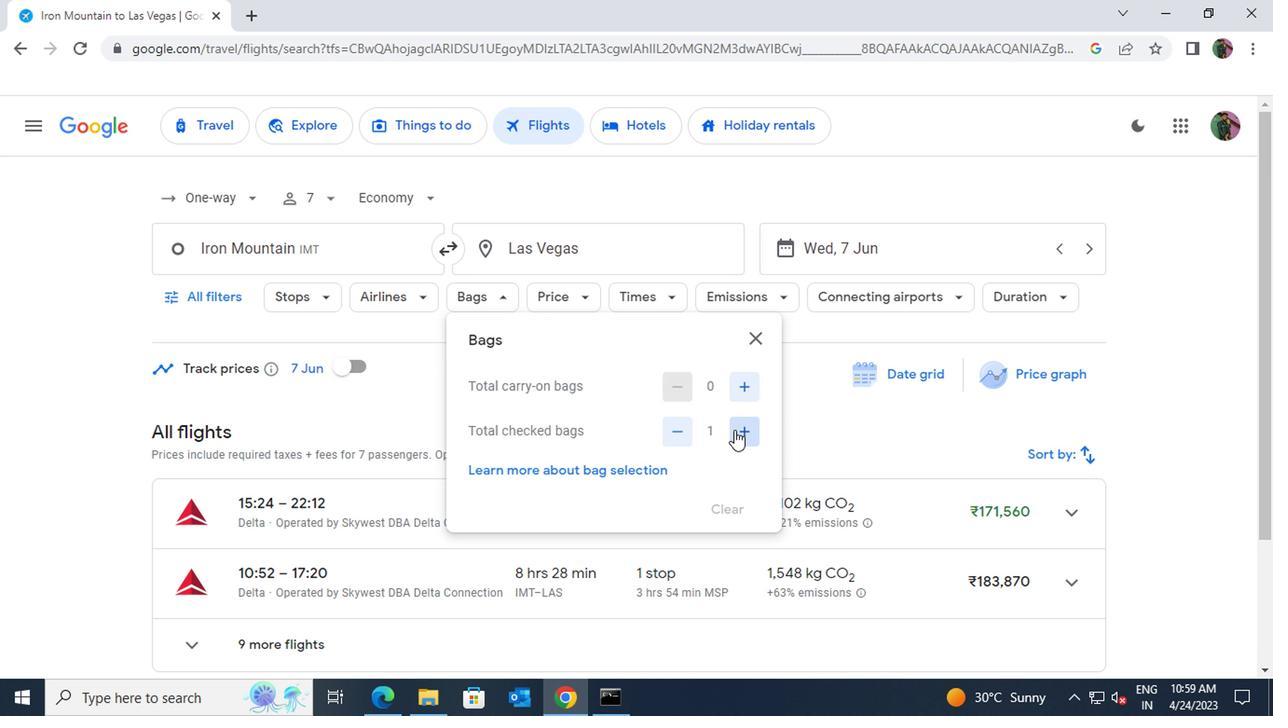 
Action: Mouse pressed left at (733, 432)
Screenshot: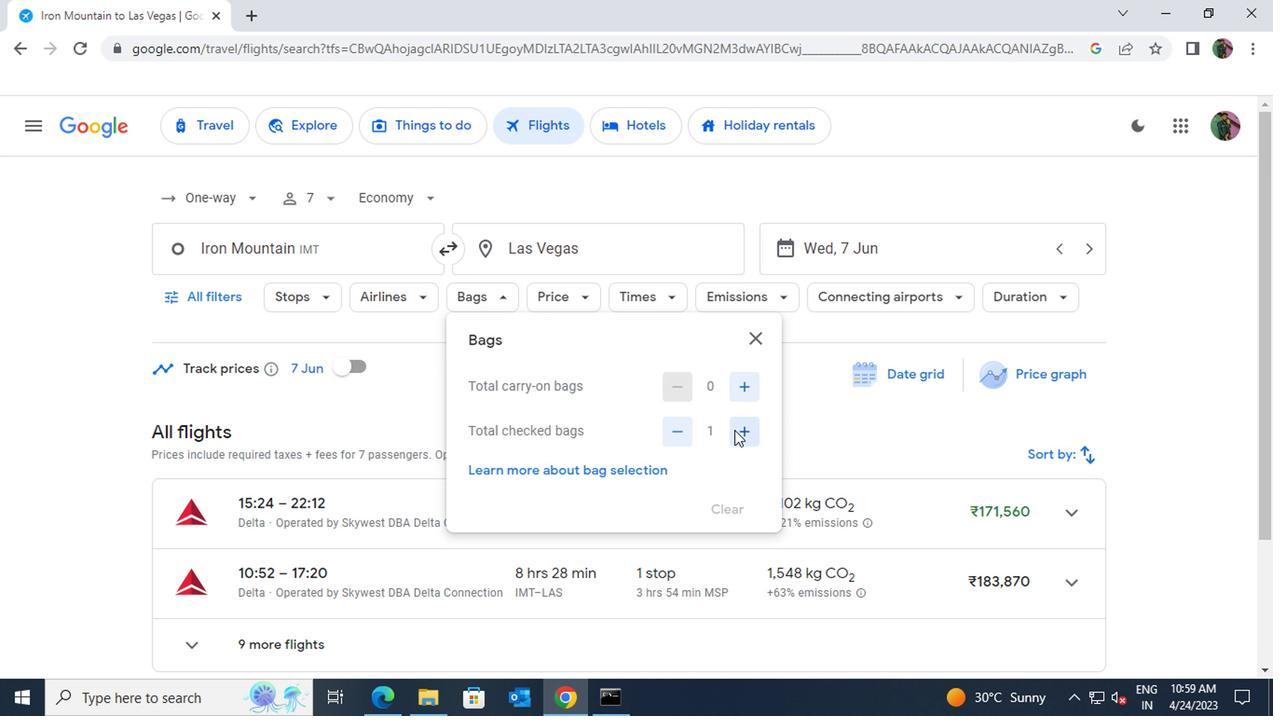 
Action: Mouse pressed left at (733, 432)
Screenshot: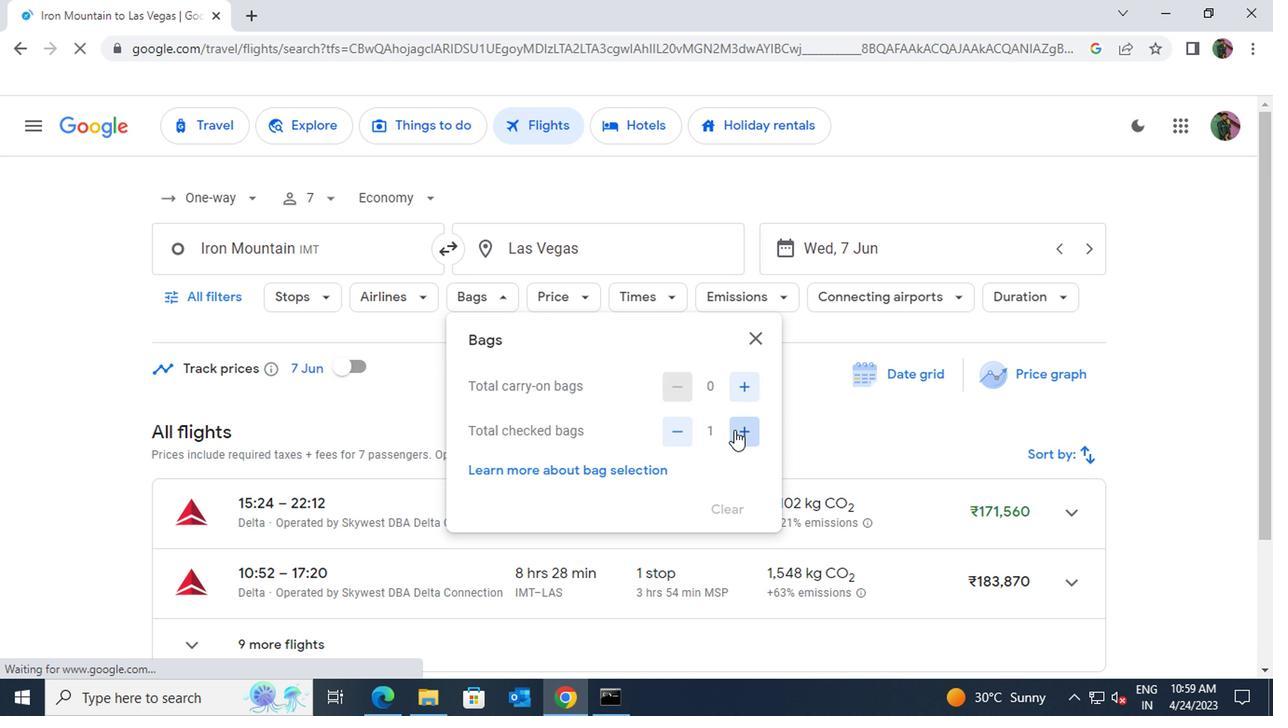
Action: Mouse pressed left at (733, 432)
Screenshot: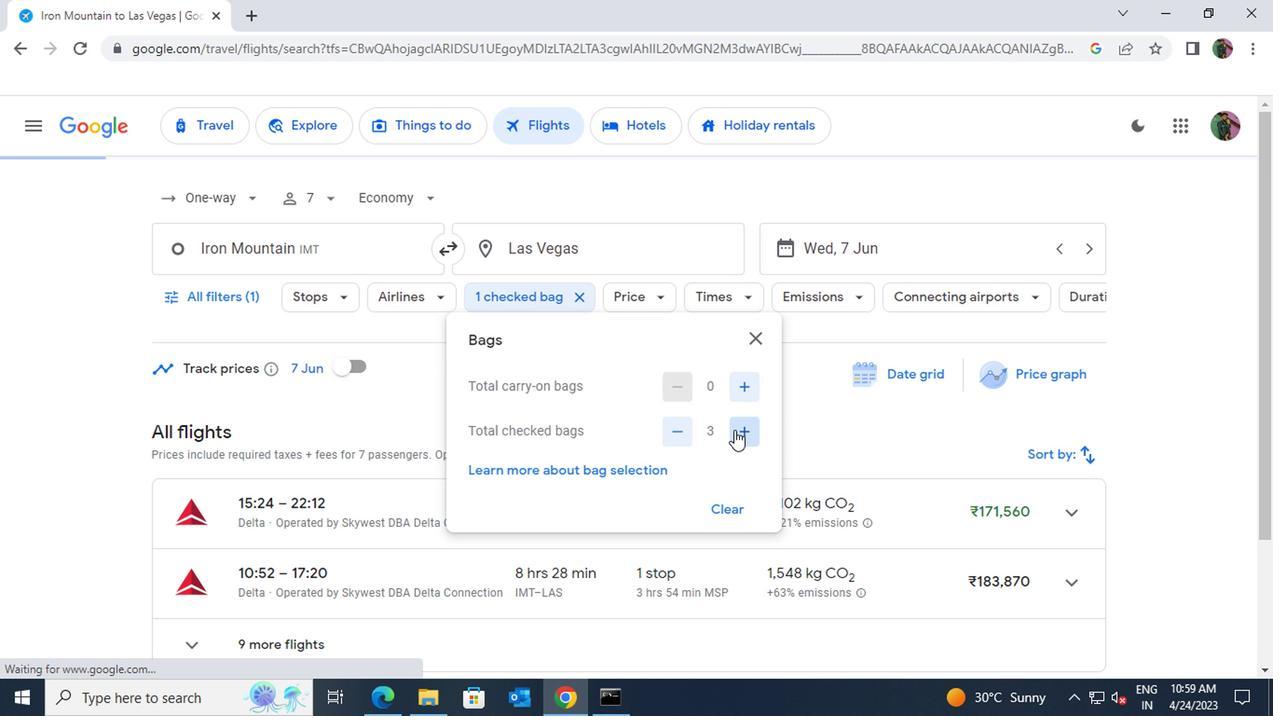 
Action: Mouse pressed left at (733, 432)
Screenshot: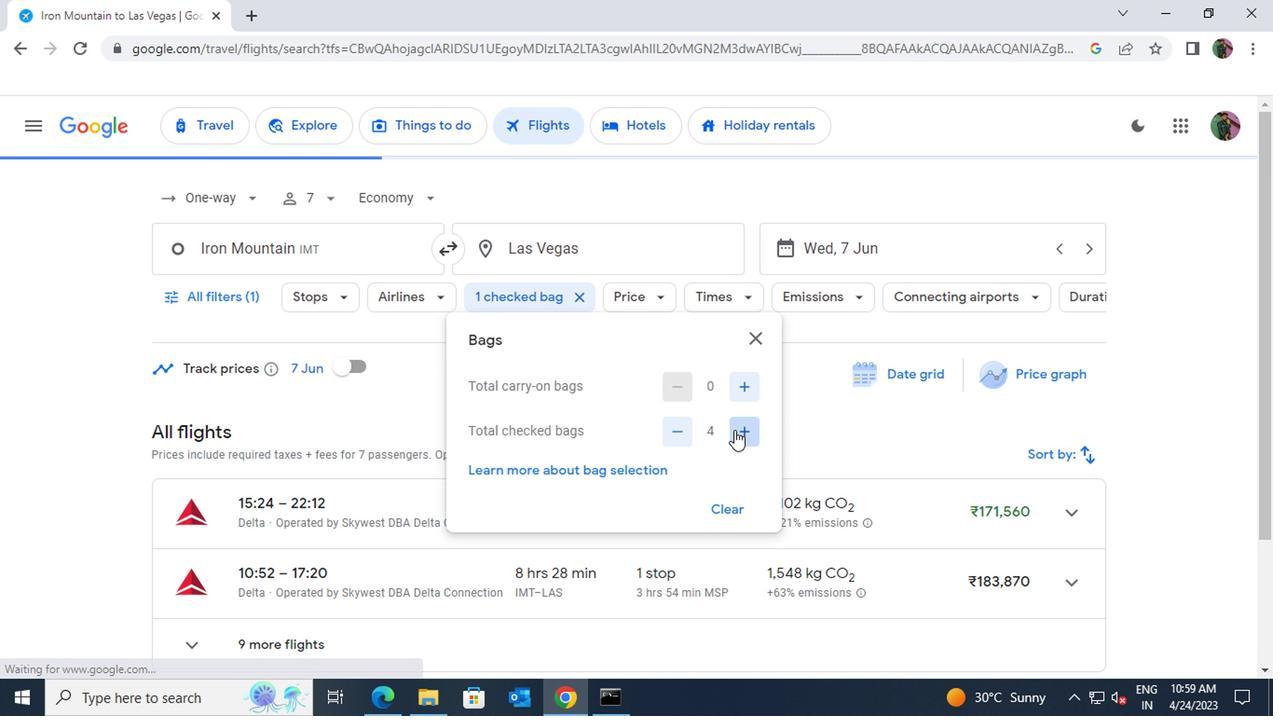 
Action: Mouse pressed left at (733, 432)
Screenshot: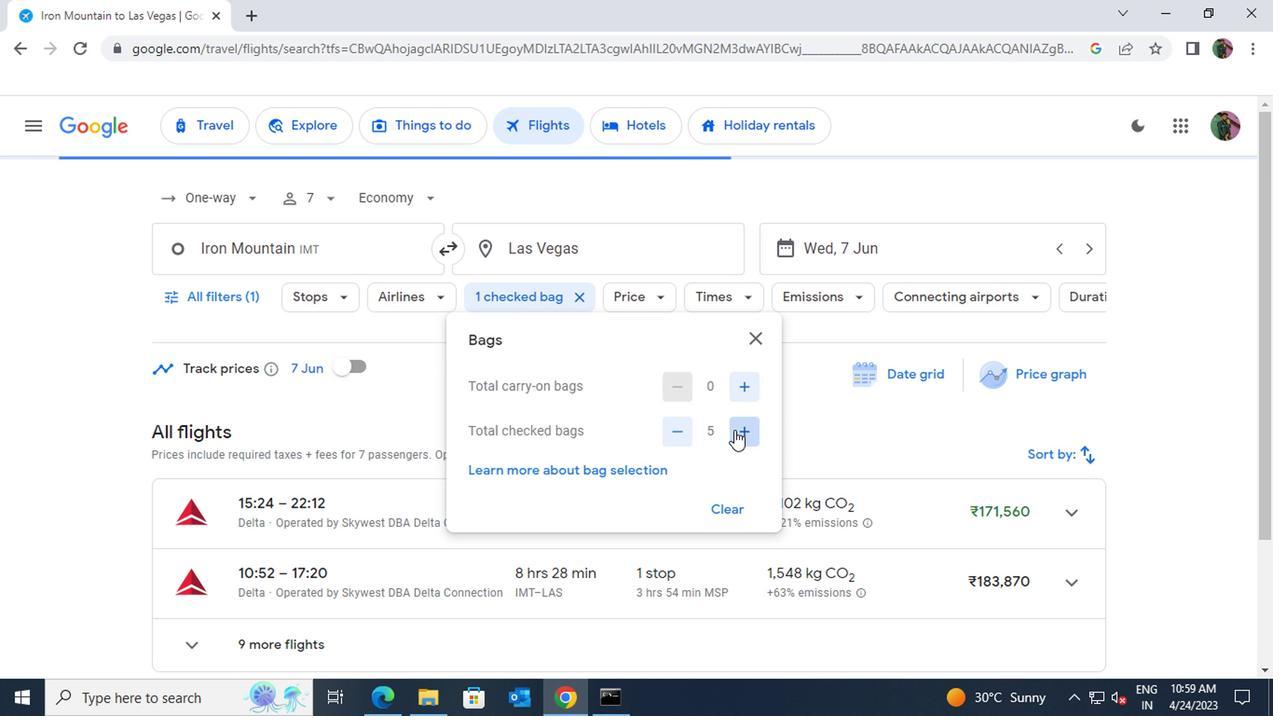 
Action: Mouse pressed left at (733, 432)
Screenshot: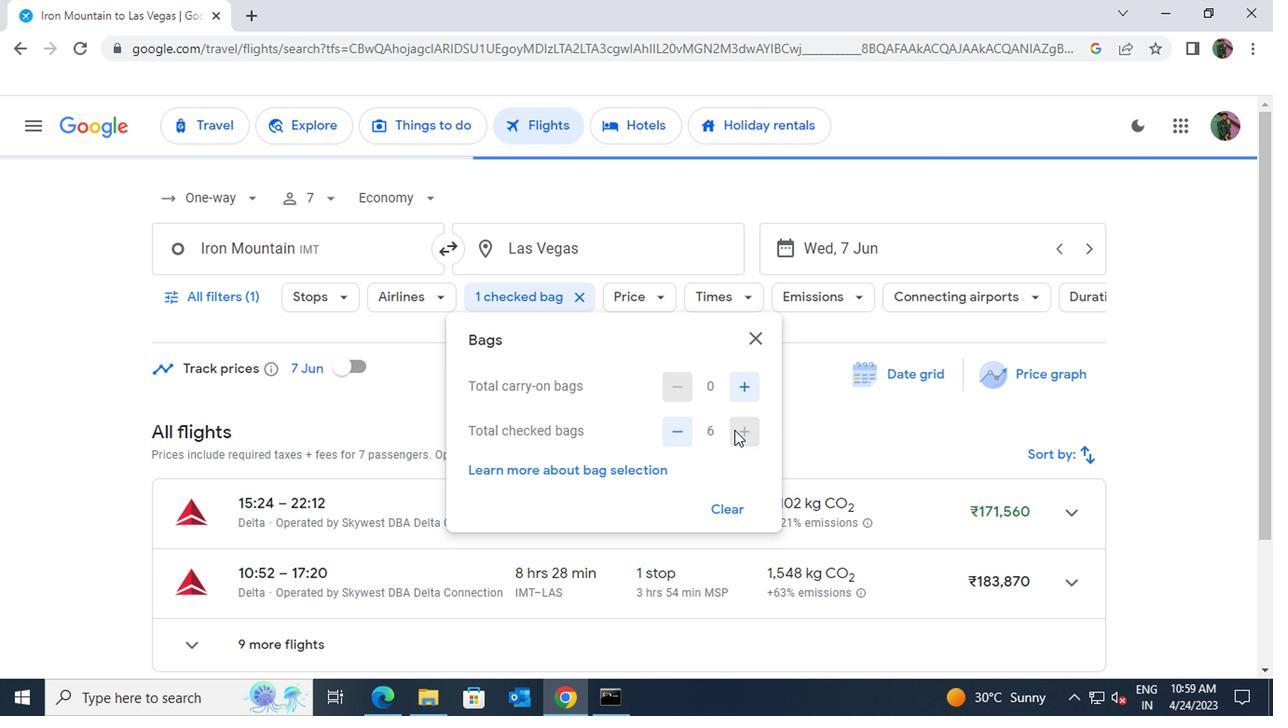 
Action: Mouse moved to (761, 350)
Screenshot: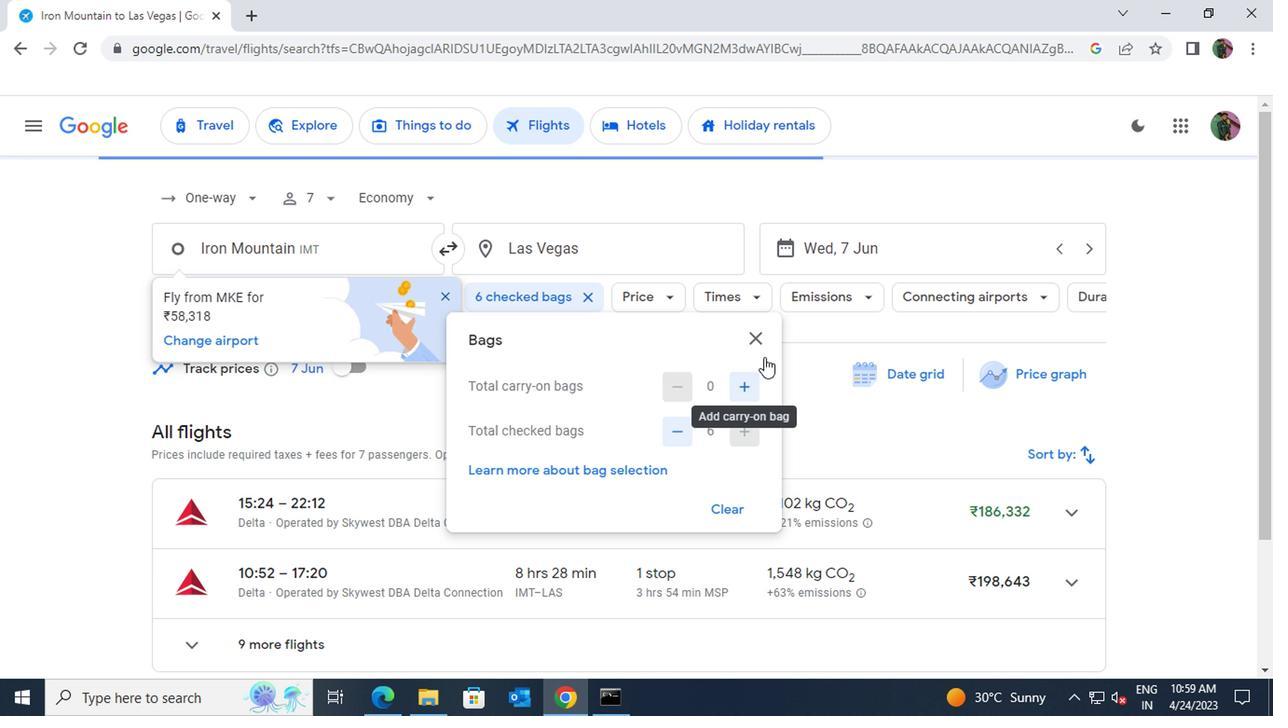 
Action: Mouse pressed left at (761, 350)
Screenshot: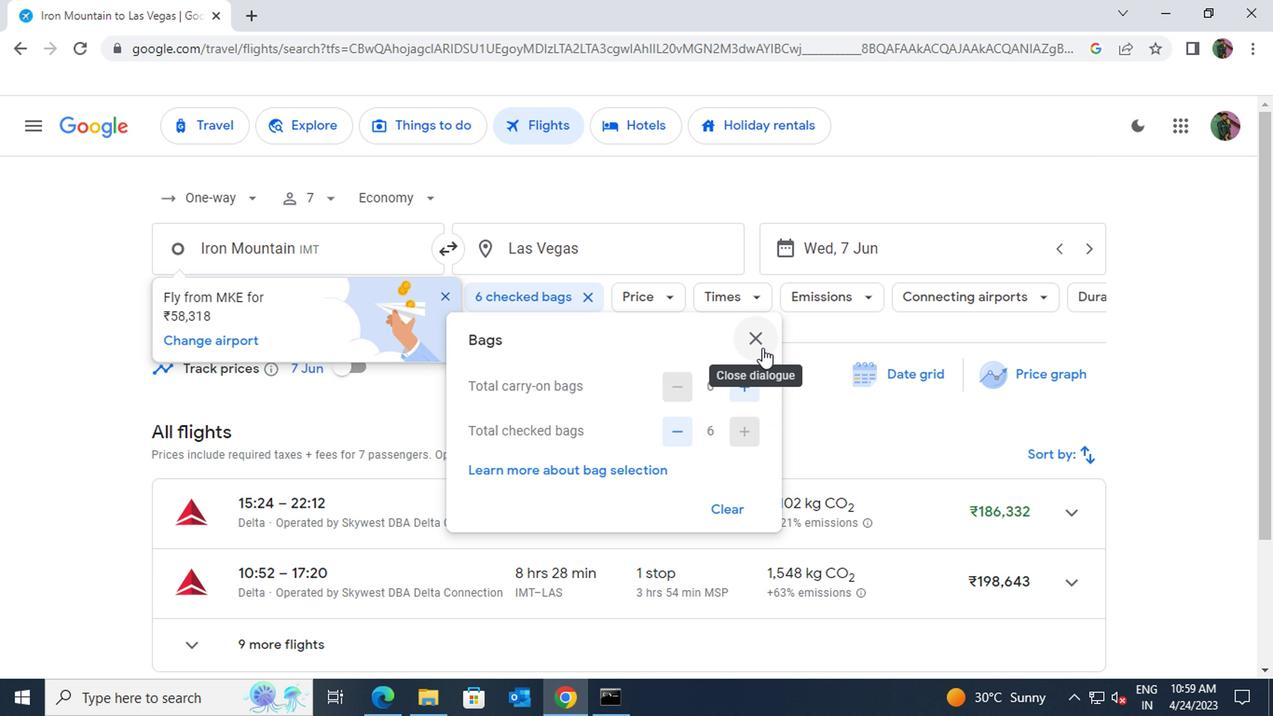 
Action: Mouse moved to (671, 301)
Screenshot: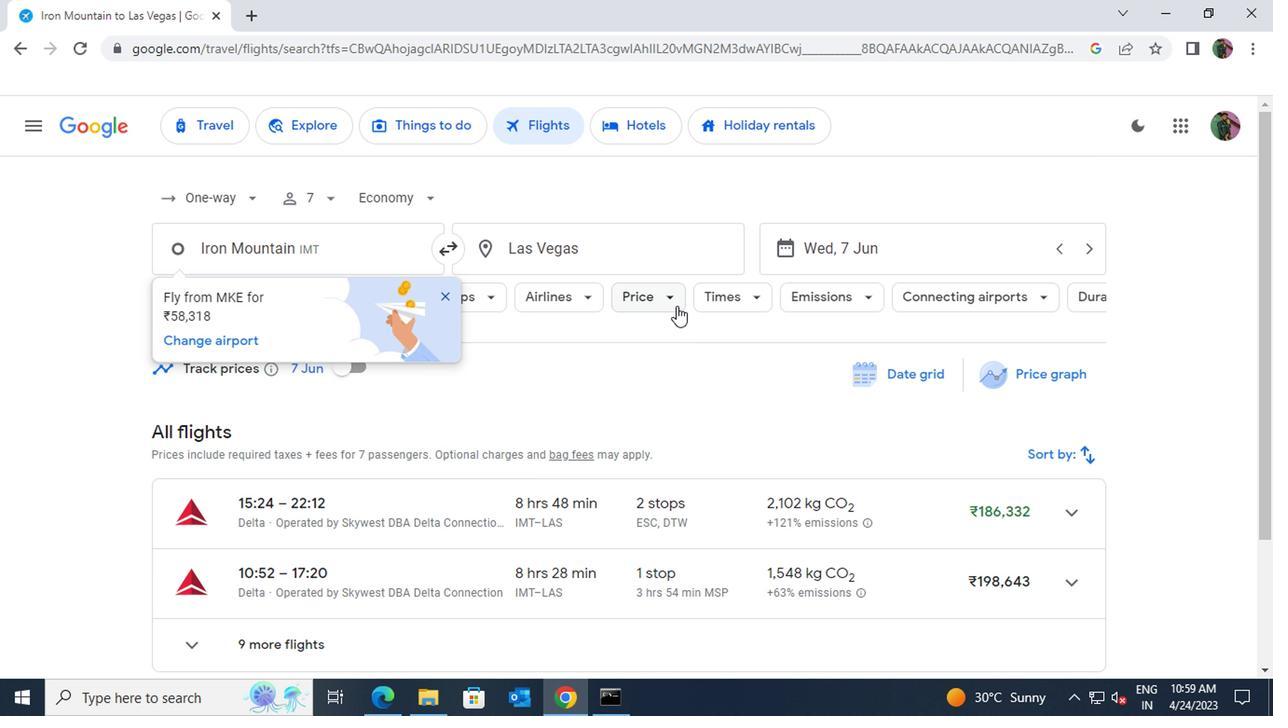 
Action: Mouse pressed left at (671, 301)
Screenshot: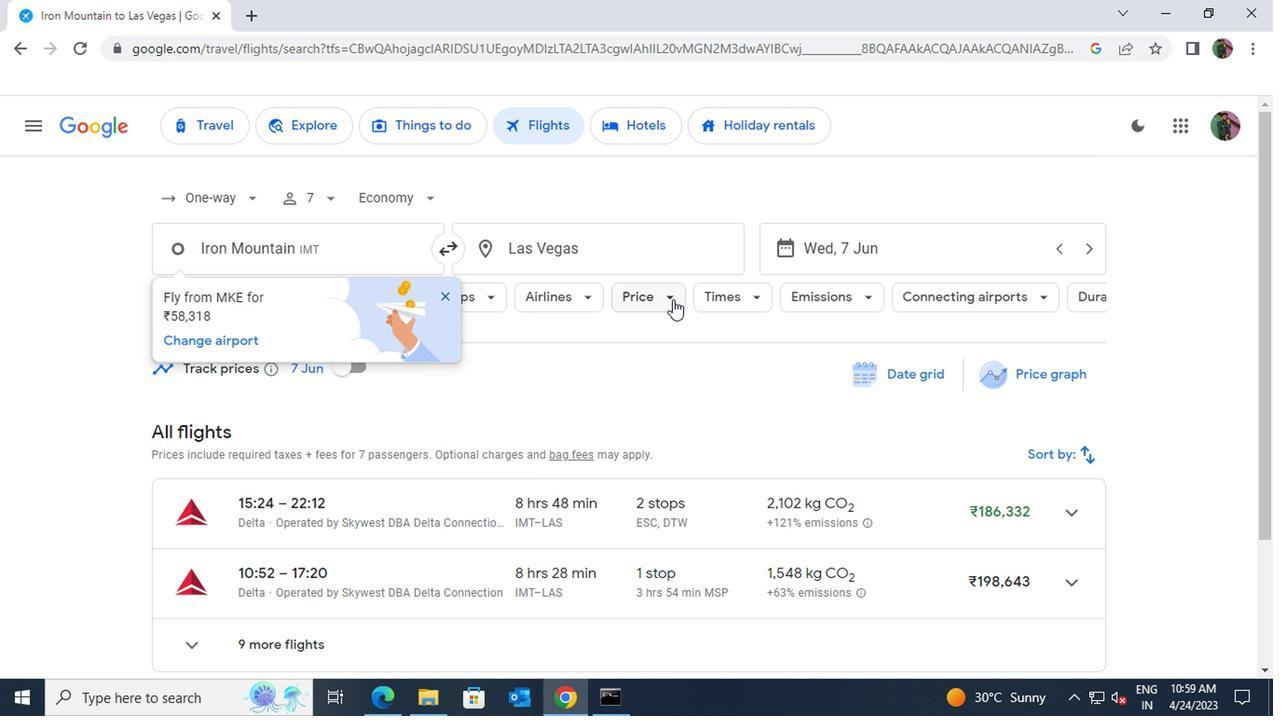 
Action: Mouse moved to (914, 424)
Screenshot: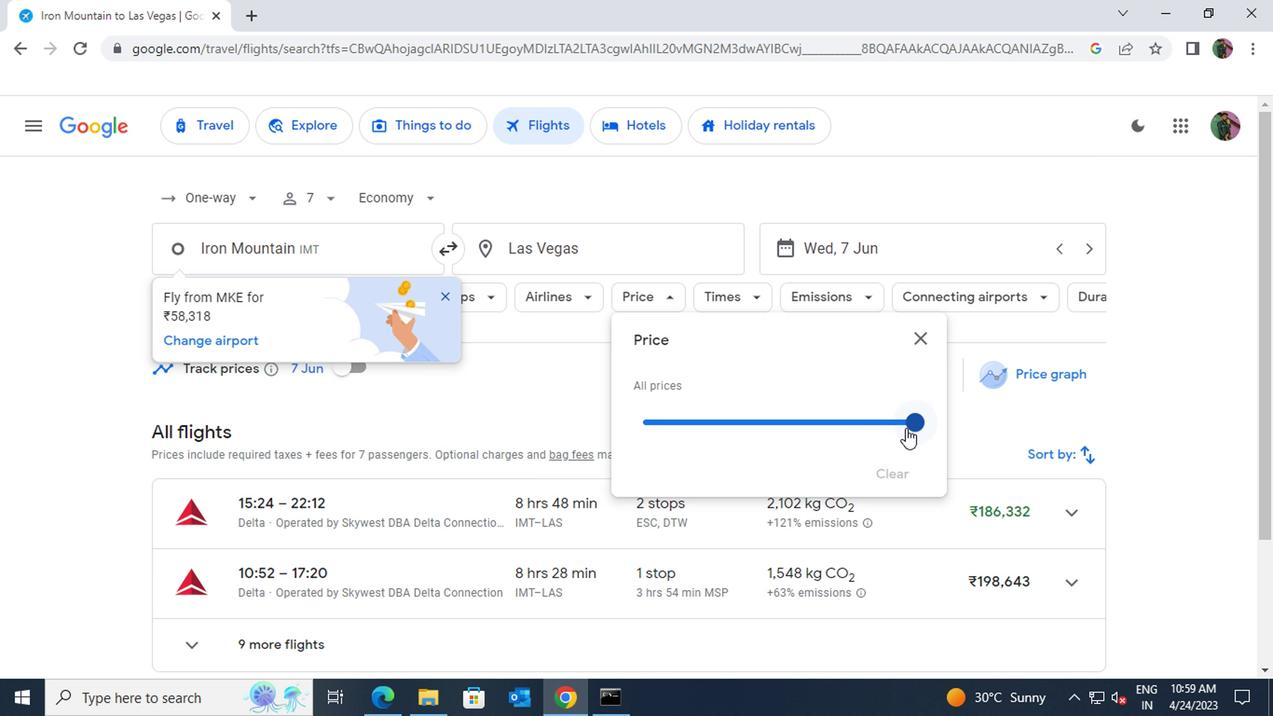 
Action: Mouse pressed left at (914, 424)
Screenshot: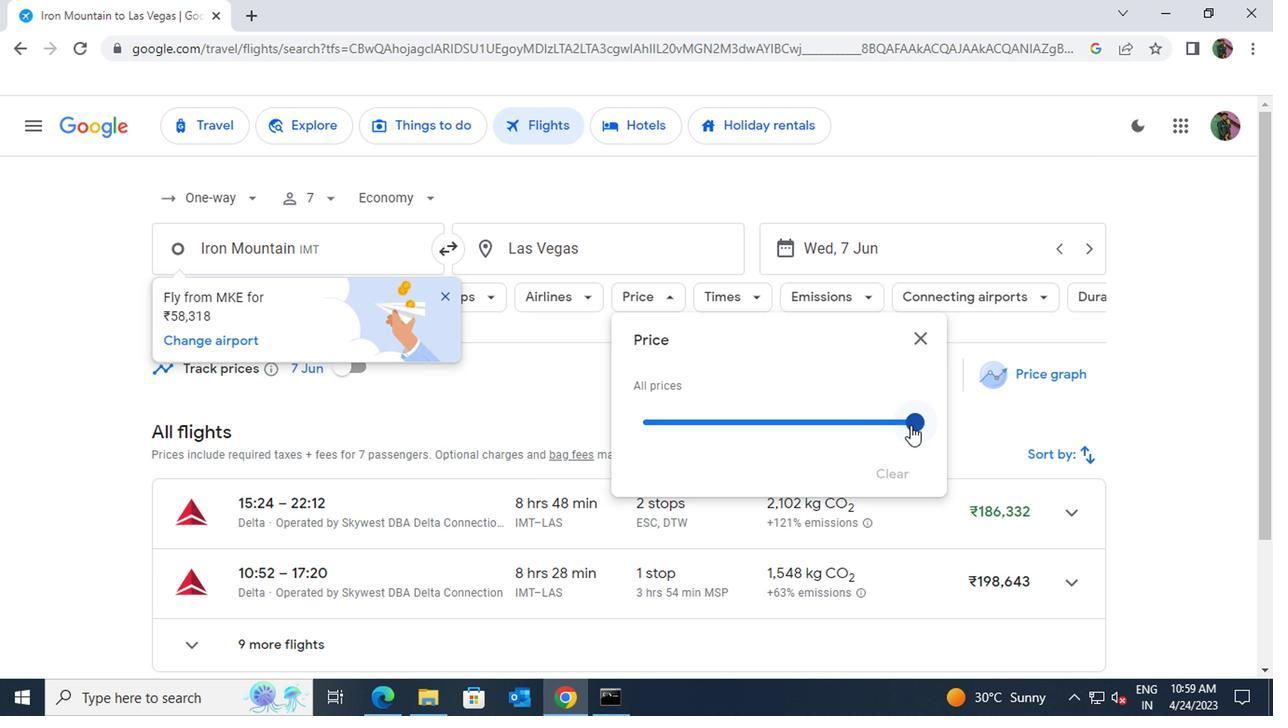 
Action: Mouse moved to (928, 346)
Screenshot: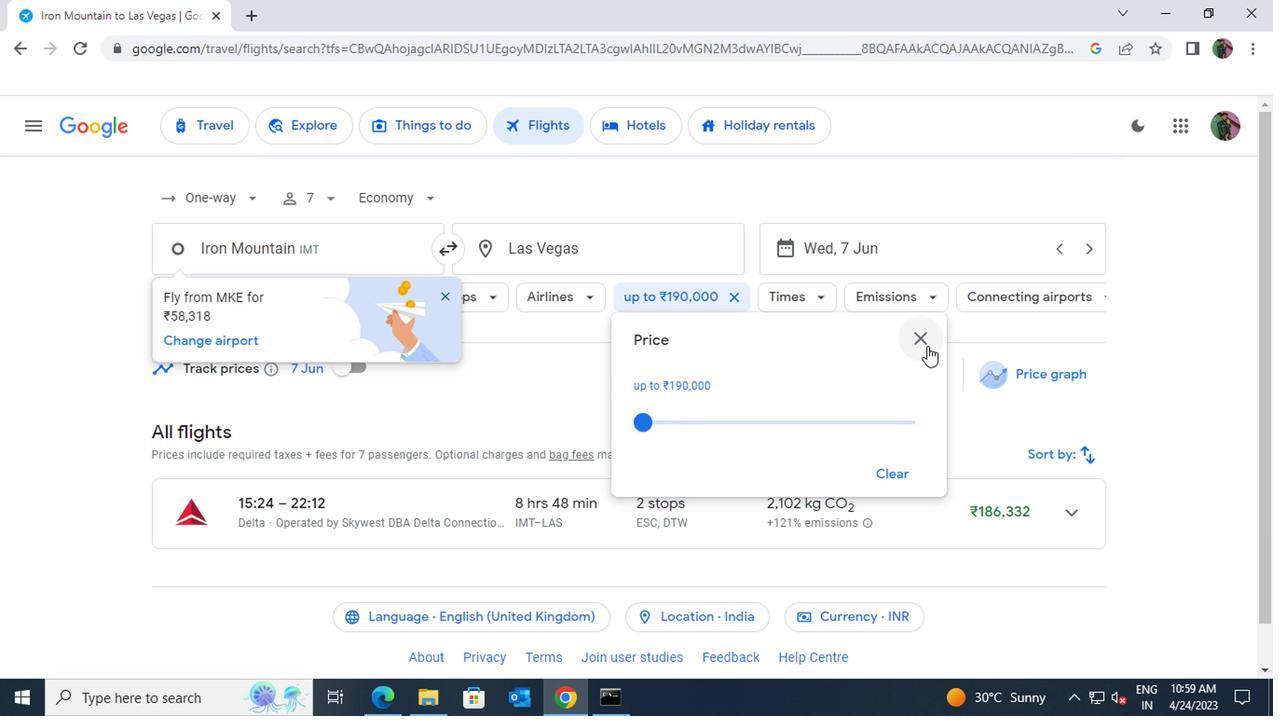
Action: Mouse pressed left at (928, 346)
Screenshot: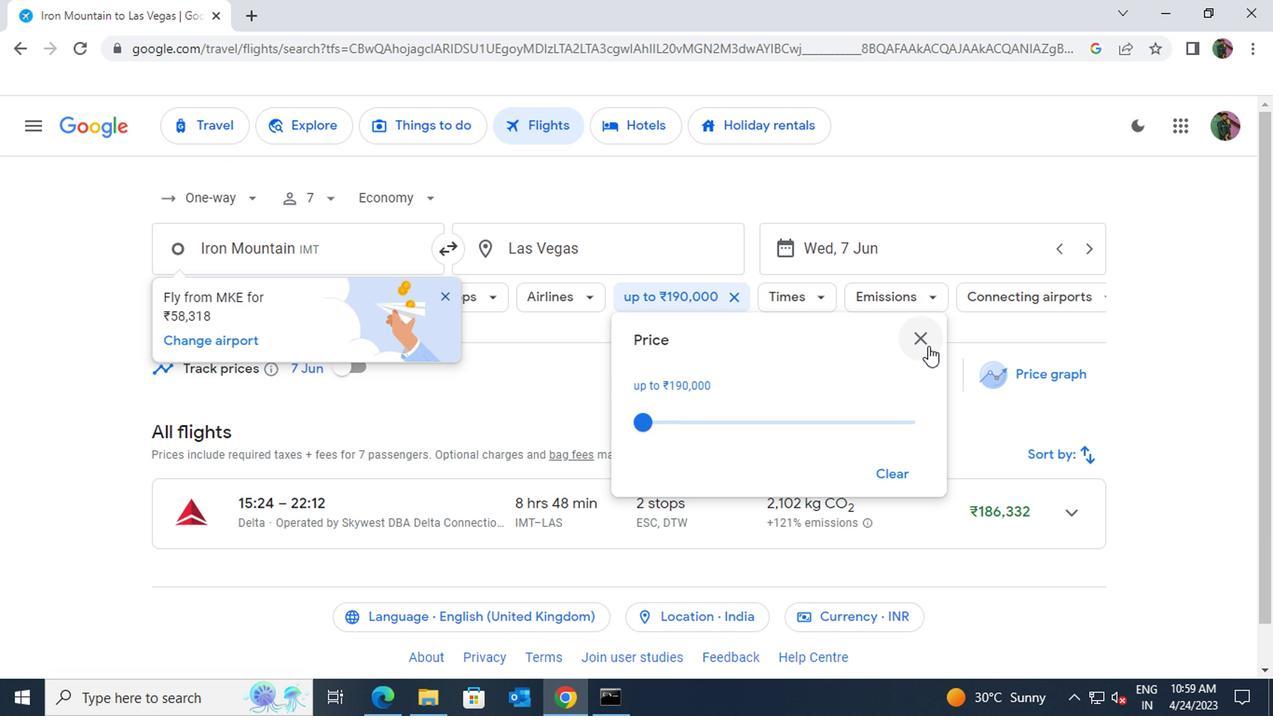 
Action: Mouse moved to (796, 299)
Screenshot: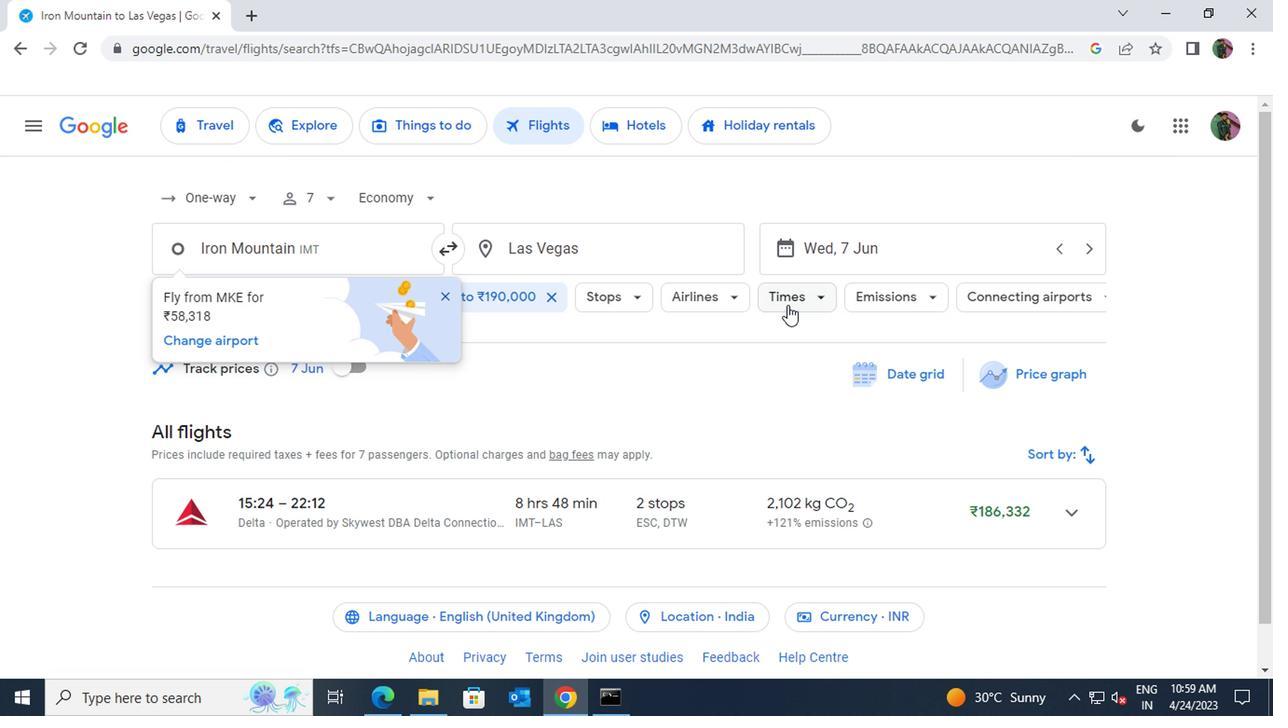 
Action: Mouse pressed left at (796, 299)
Screenshot: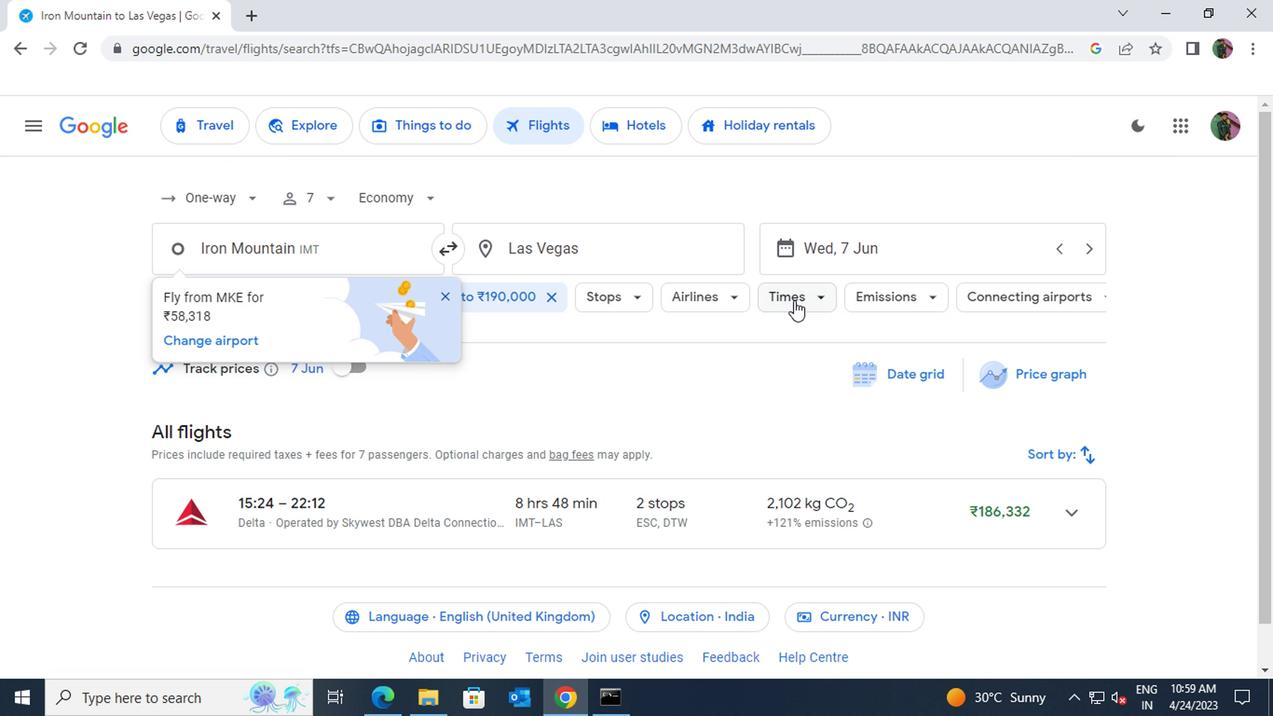 
Action: Mouse moved to (1066, 480)
Screenshot: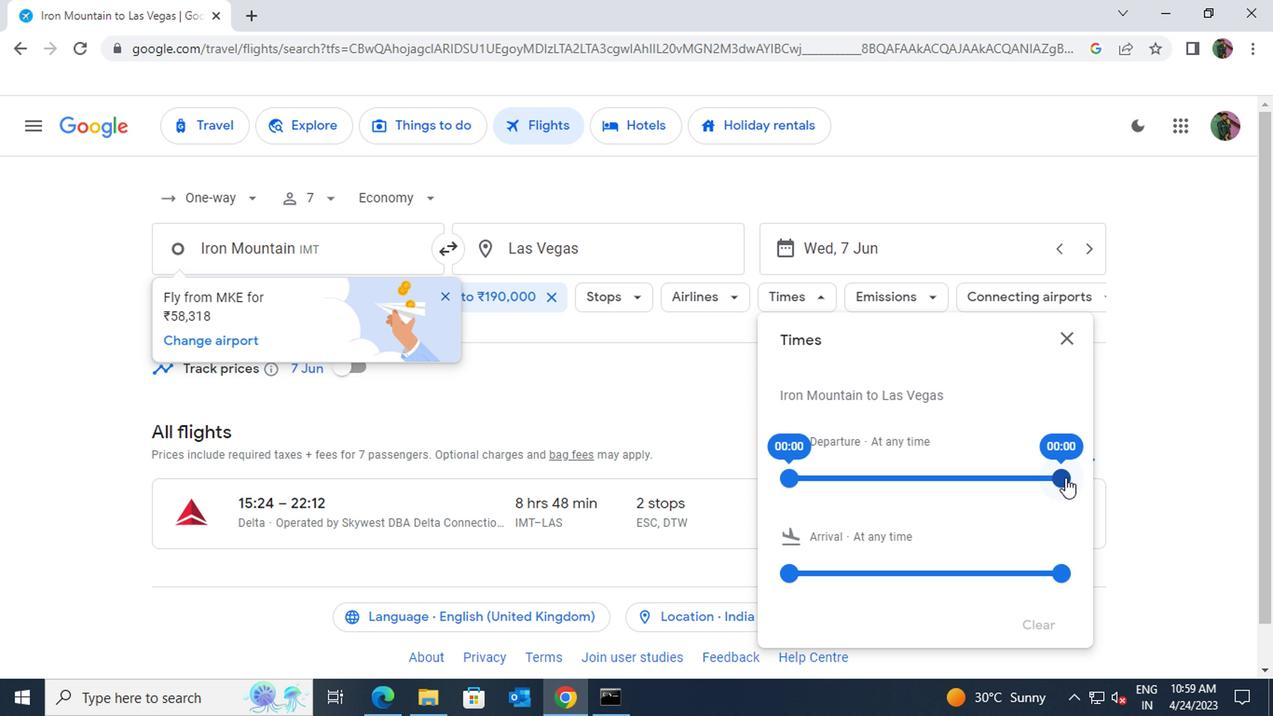 
Action: Mouse pressed left at (1066, 480)
Screenshot: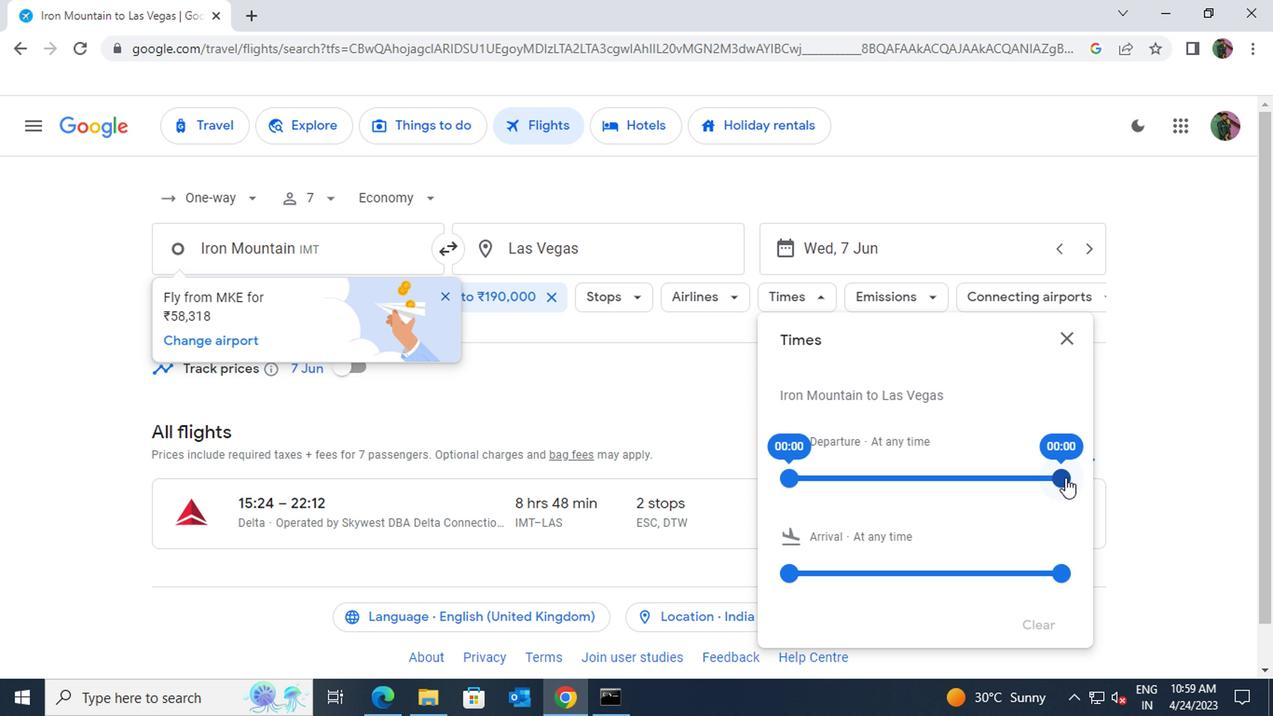 
Action: Mouse moved to (1062, 340)
Screenshot: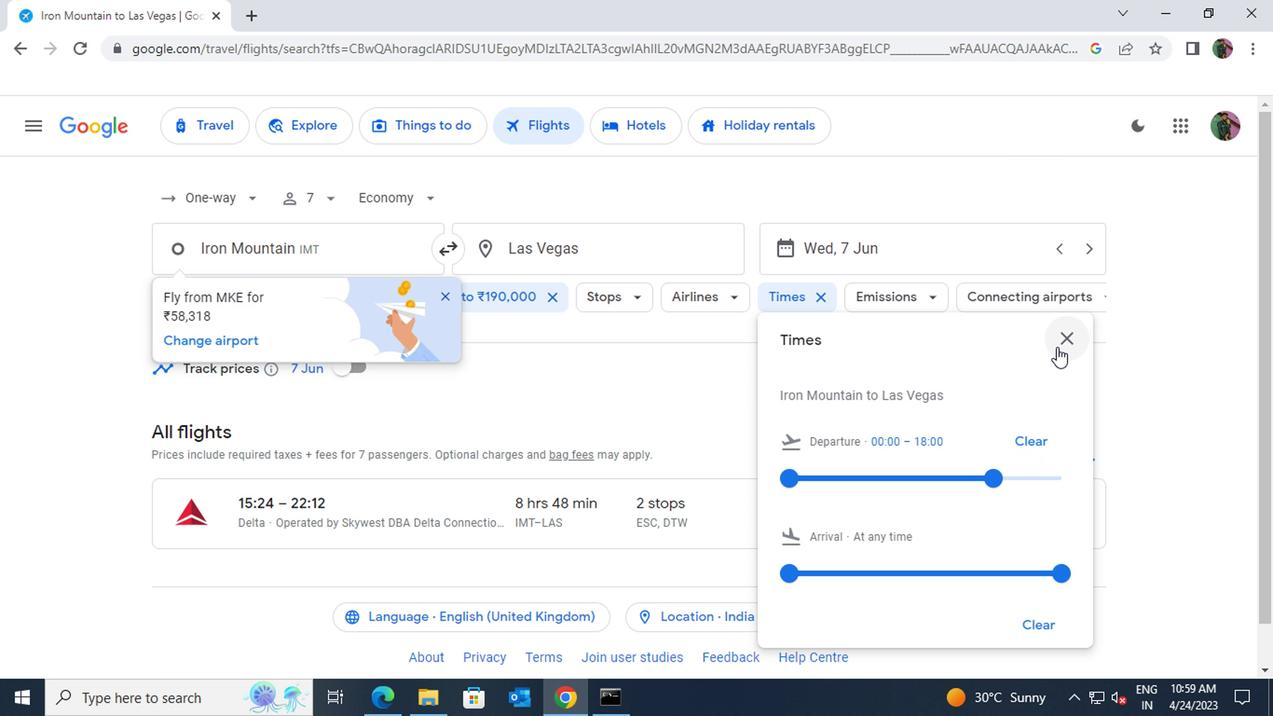 
Action: Mouse pressed left at (1062, 340)
Screenshot: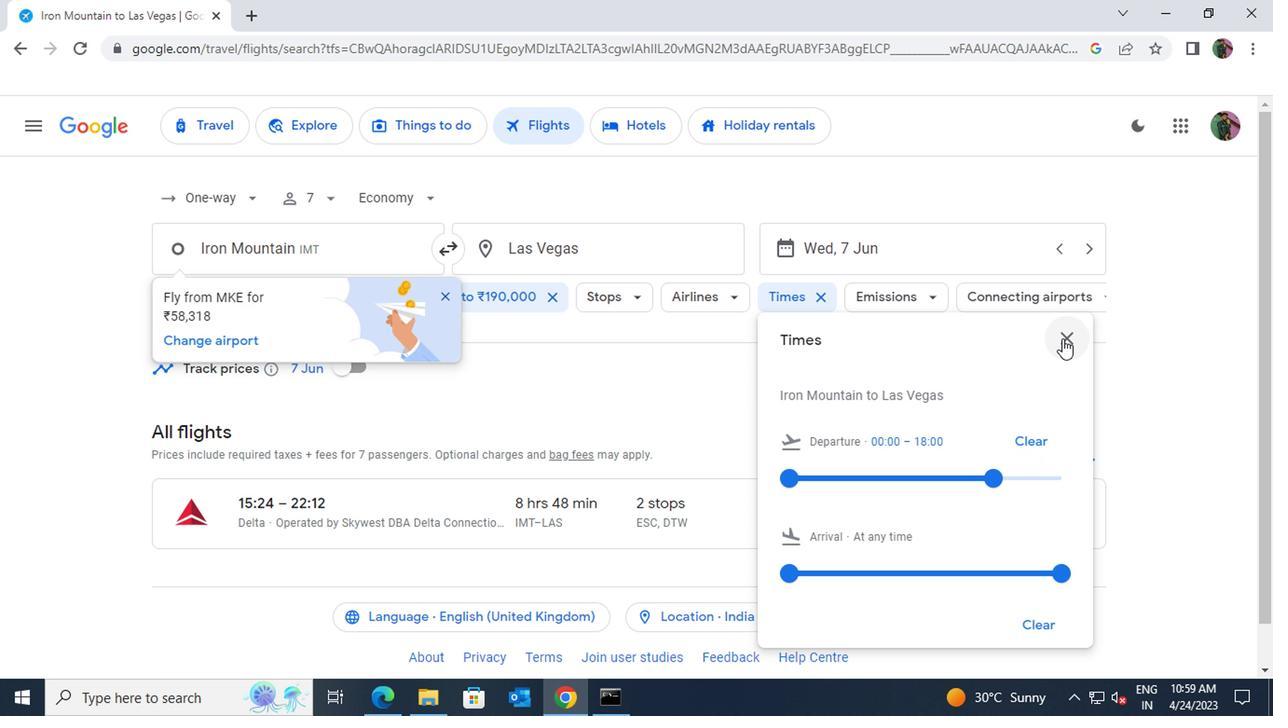 
Action: Mouse moved to (744, 496)
Screenshot: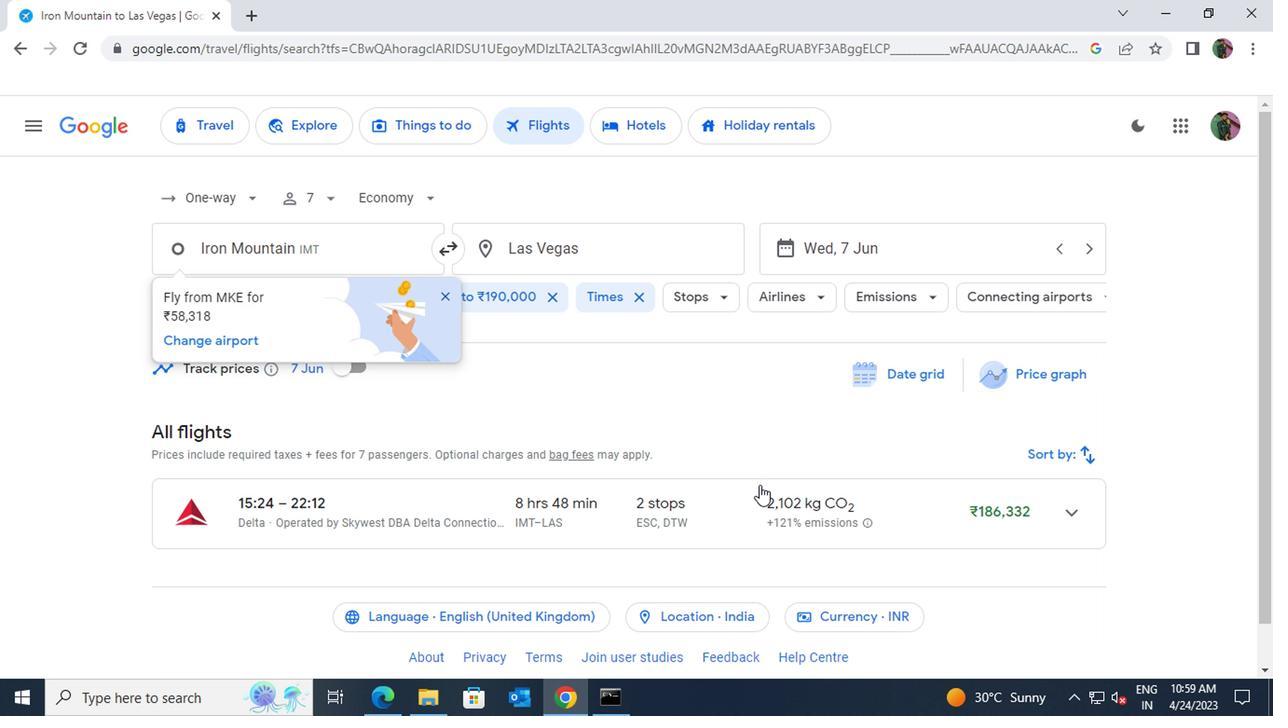 
Action: Mouse pressed left at (744, 496)
Screenshot: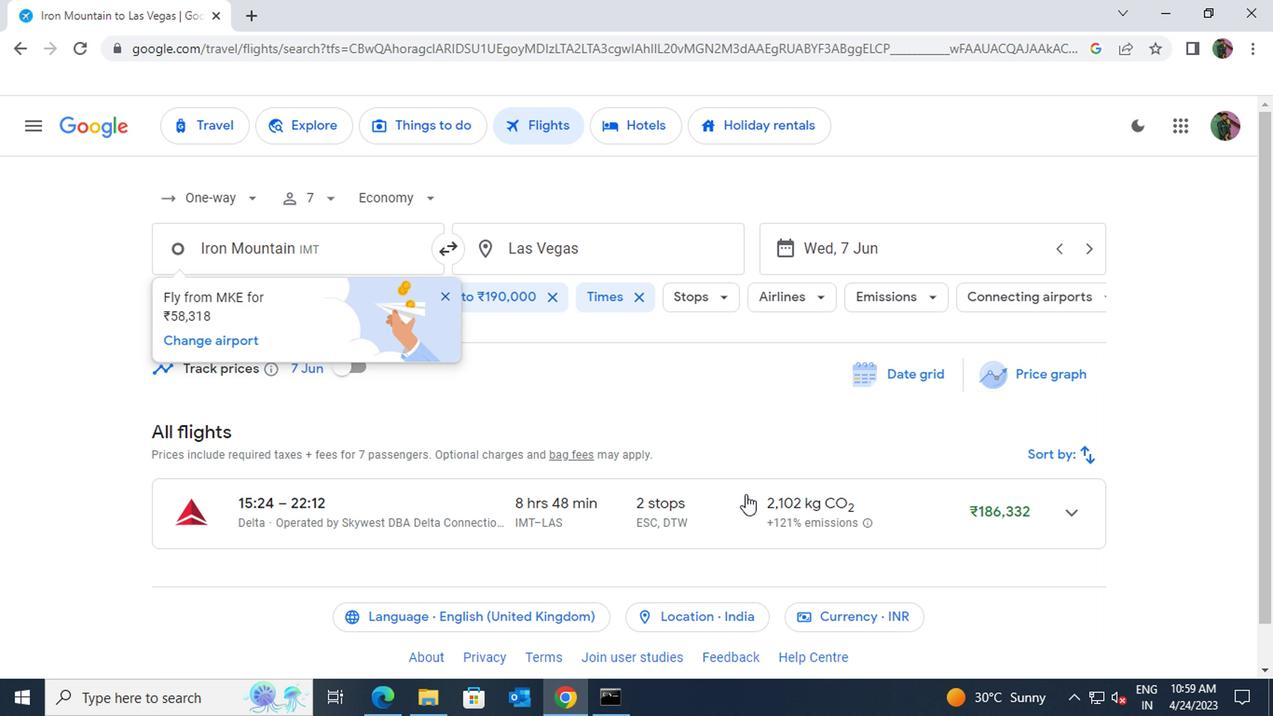 
